 Task: Create new Company, with domain: 'zun.edu.eg' and type: 'Prospect'. Add new contact for this company, with mail Id: 'Niharika18Ramirez@zun.edu.eg', First Name: Niharika, Last name:  Ramirez, Job Title: 'IT Consultant', Phone Number: '(786) 555-4328'. Change life cycle stage to  Lead and lead status to  In Progress. Logged in from softage.6@softage.net
Action: Mouse moved to (87, 59)
Screenshot: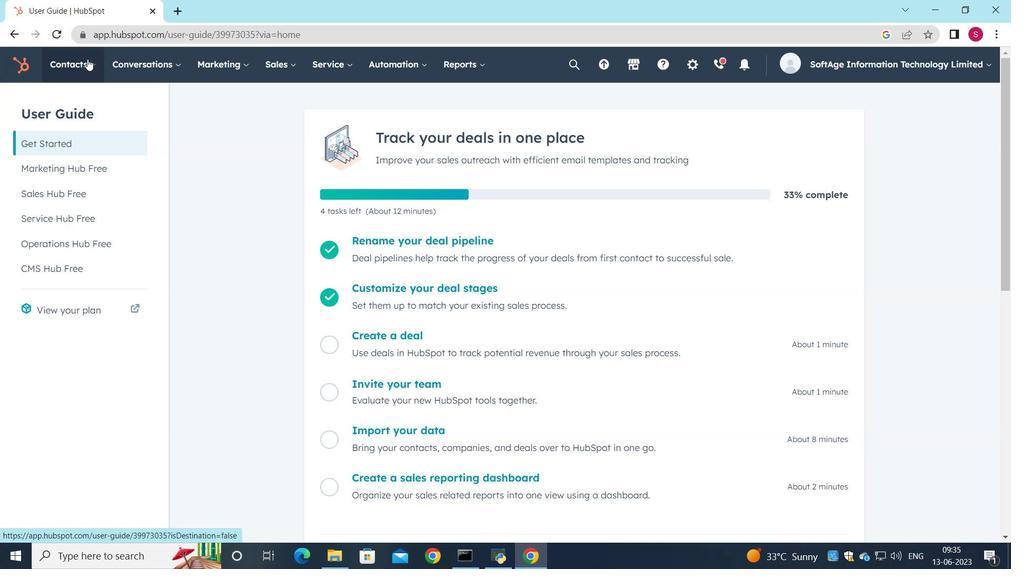 
Action: Mouse pressed left at (87, 59)
Screenshot: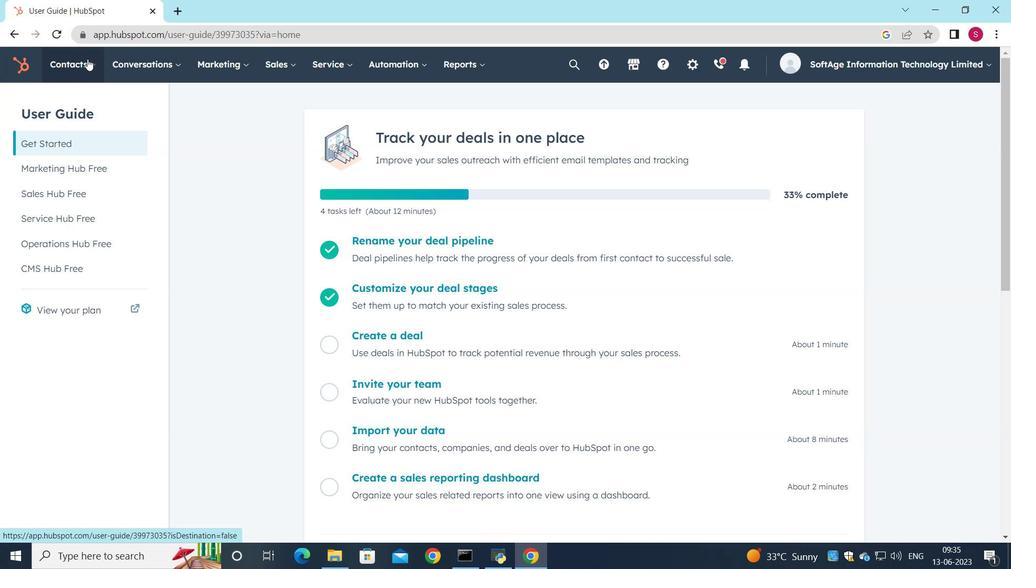 
Action: Mouse moved to (91, 125)
Screenshot: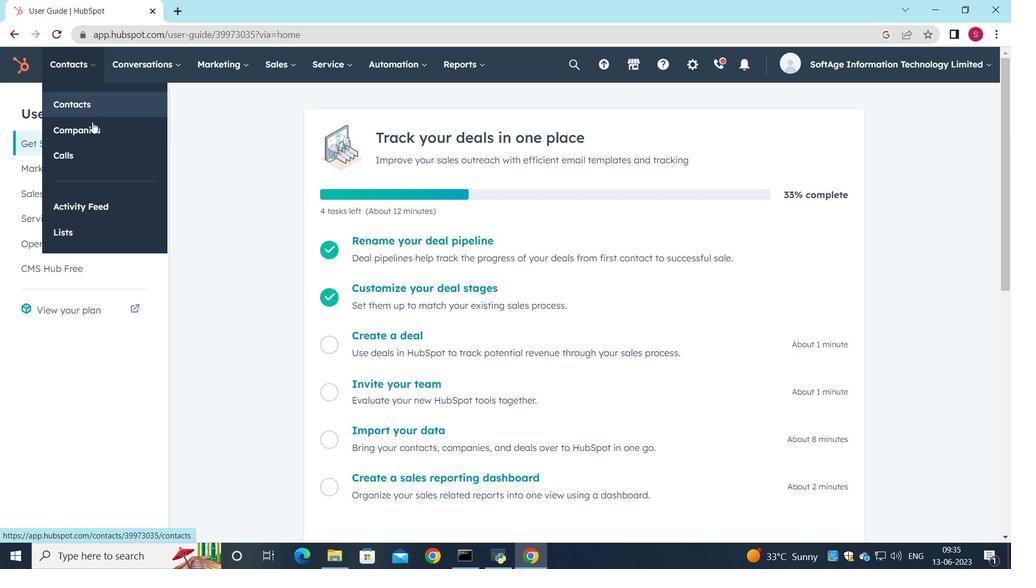 
Action: Mouse pressed left at (91, 125)
Screenshot: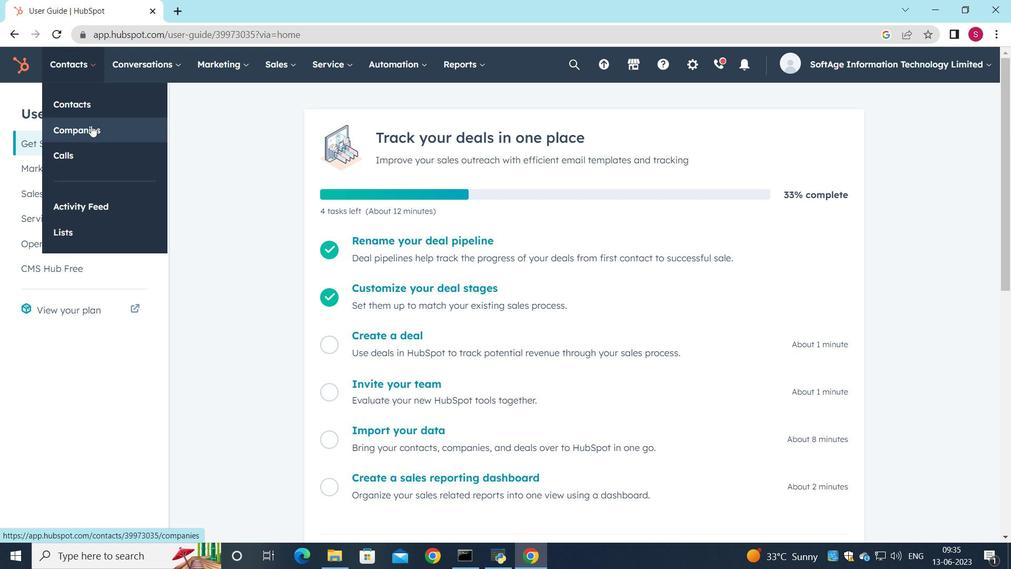 
Action: Mouse moved to (917, 107)
Screenshot: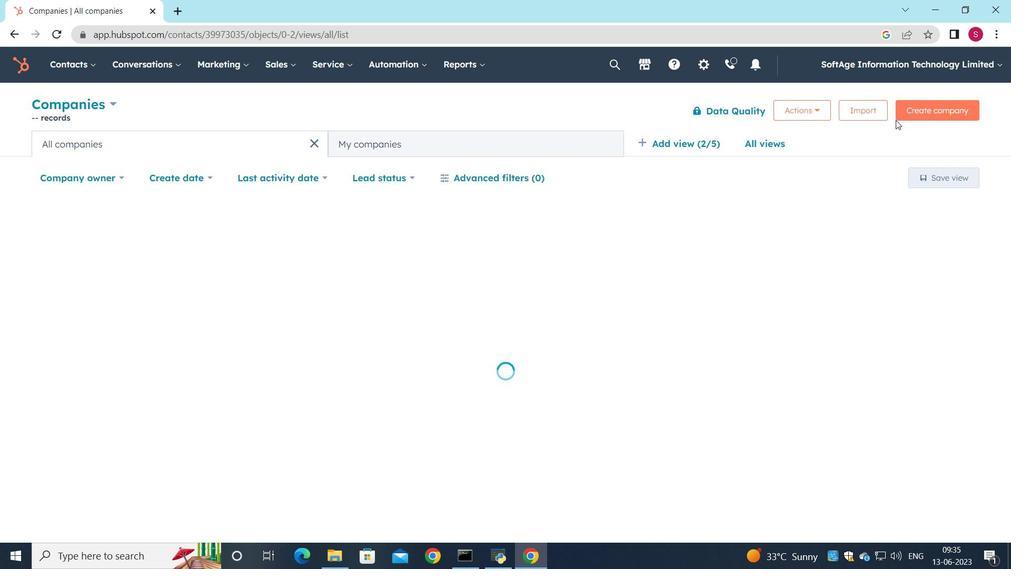 
Action: Mouse pressed left at (917, 107)
Screenshot: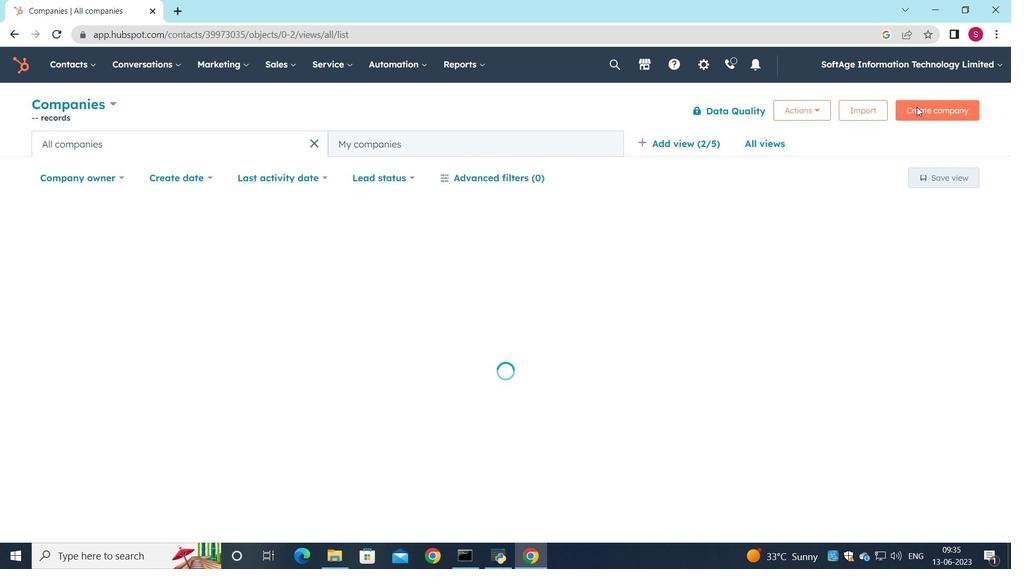
Action: Mouse moved to (692, 161)
Screenshot: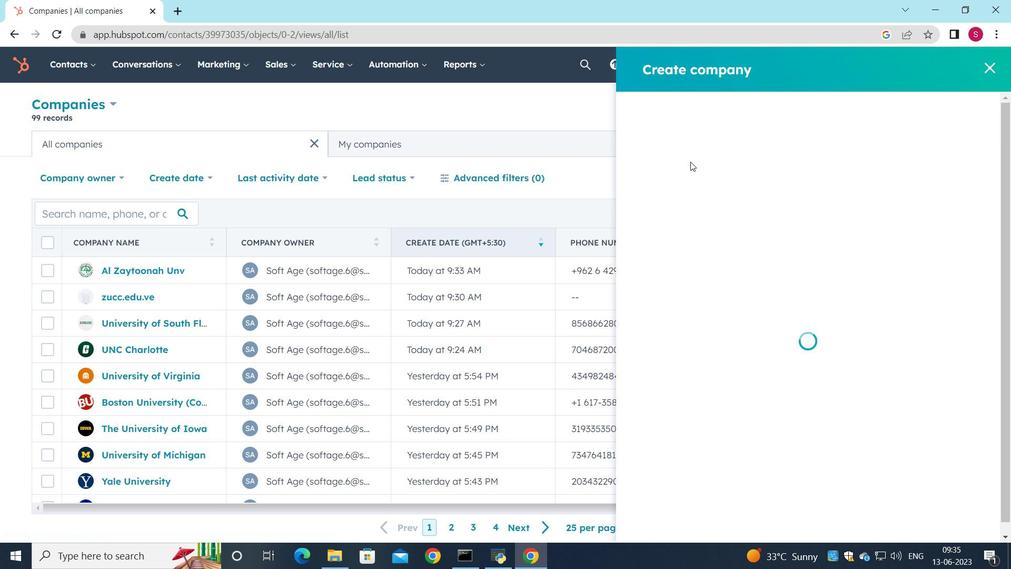 
Action: Mouse pressed left at (692, 161)
Screenshot: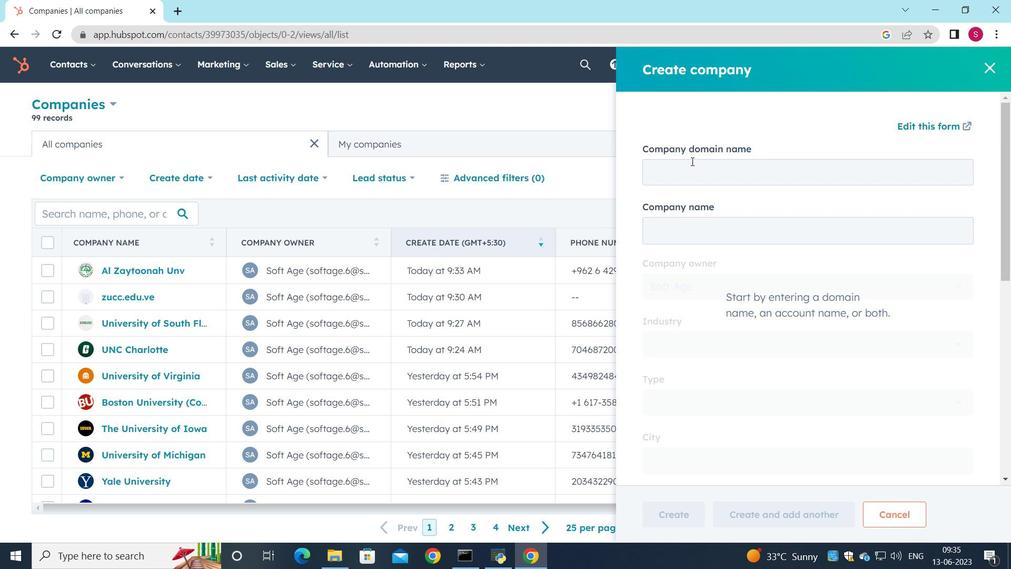 
Action: Key pressed zun.edu.eg
Screenshot: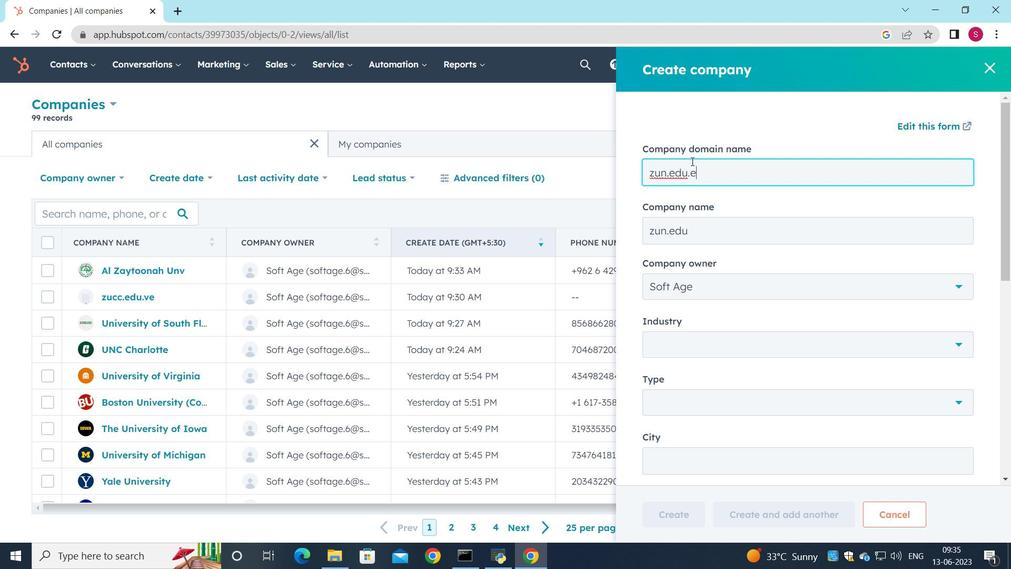 
Action: Mouse moved to (693, 342)
Screenshot: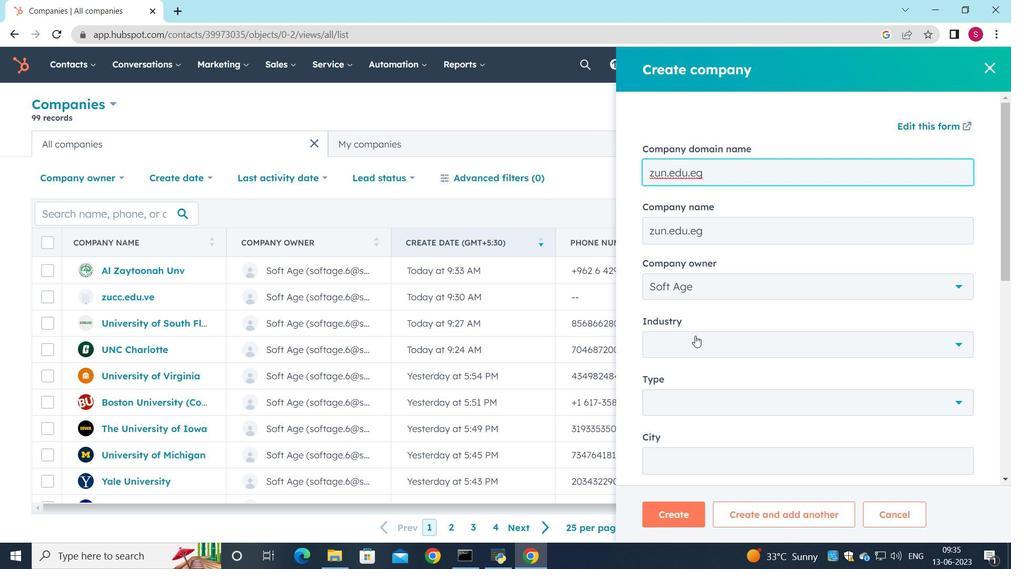 
Action: Mouse pressed left at (693, 342)
Screenshot: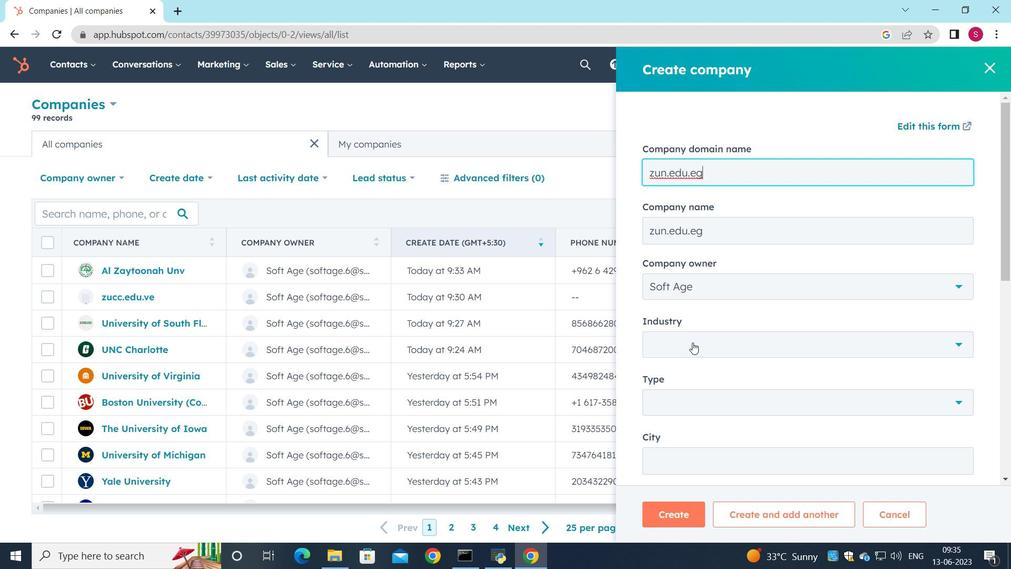 
Action: Mouse moved to (710, 401)
Screenshot: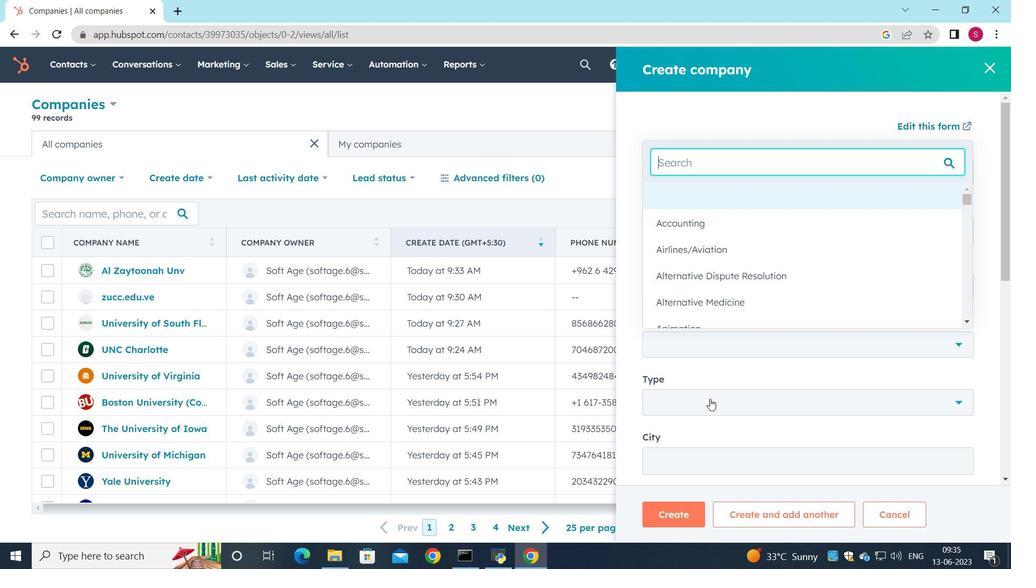 
Action: Mouse pressed left at (710, 401)
Screenshot: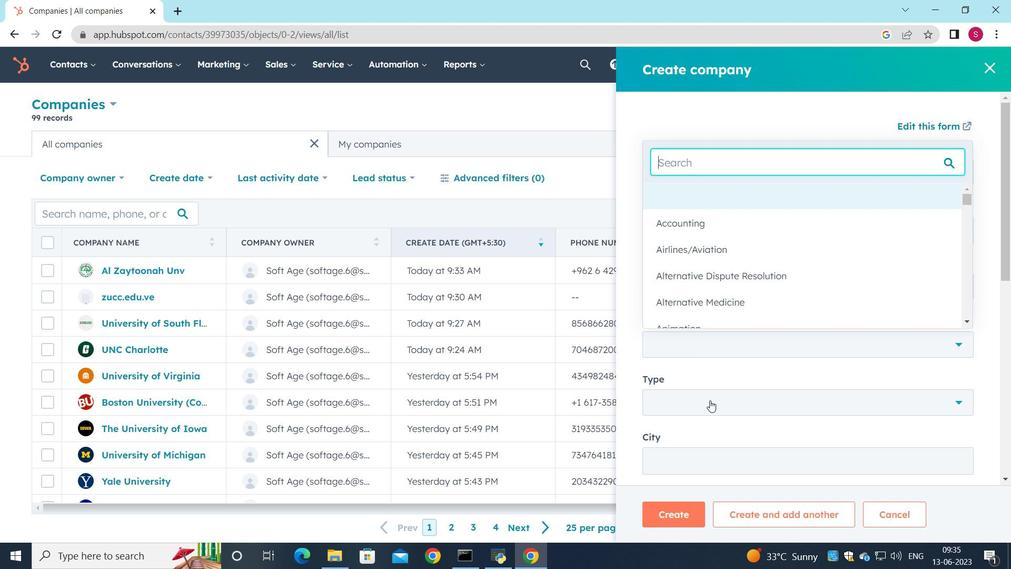 
Action: Mouse moved to (689, 287)
Screenshot: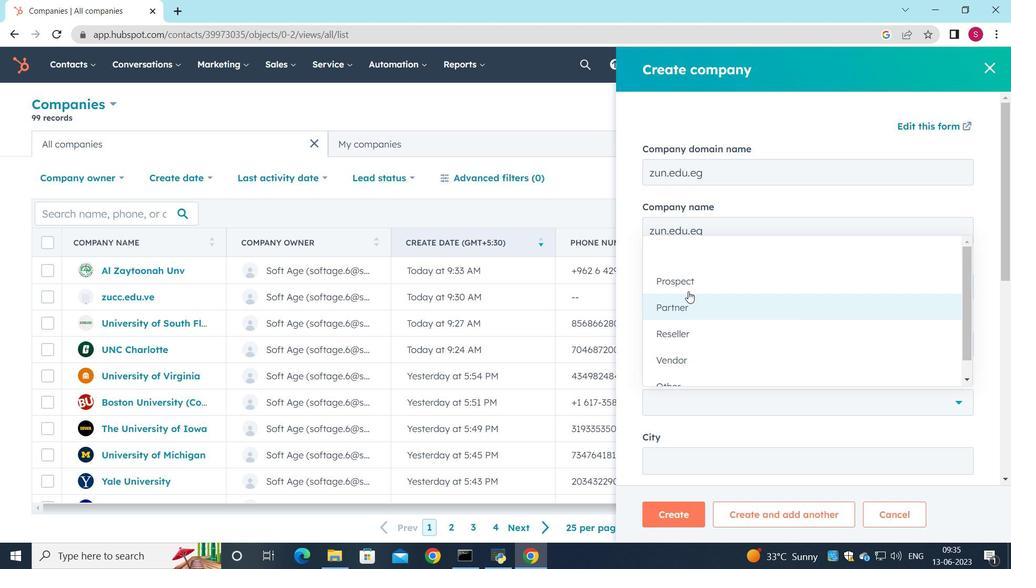 
Action: Mouse pressed left at (689, 287)
Screenshot: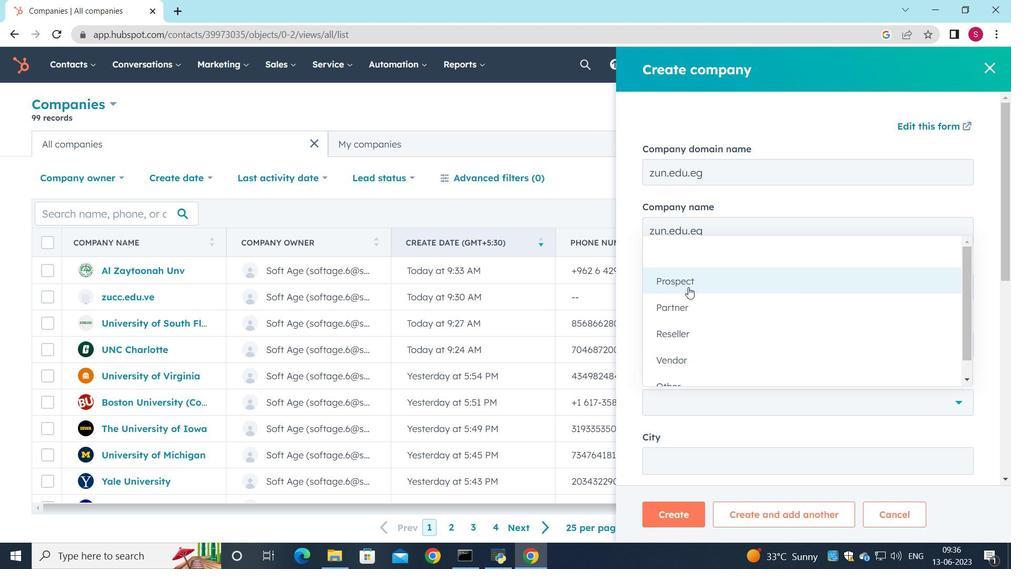
Action: Mouse moved to (742, 357)
Screenshot: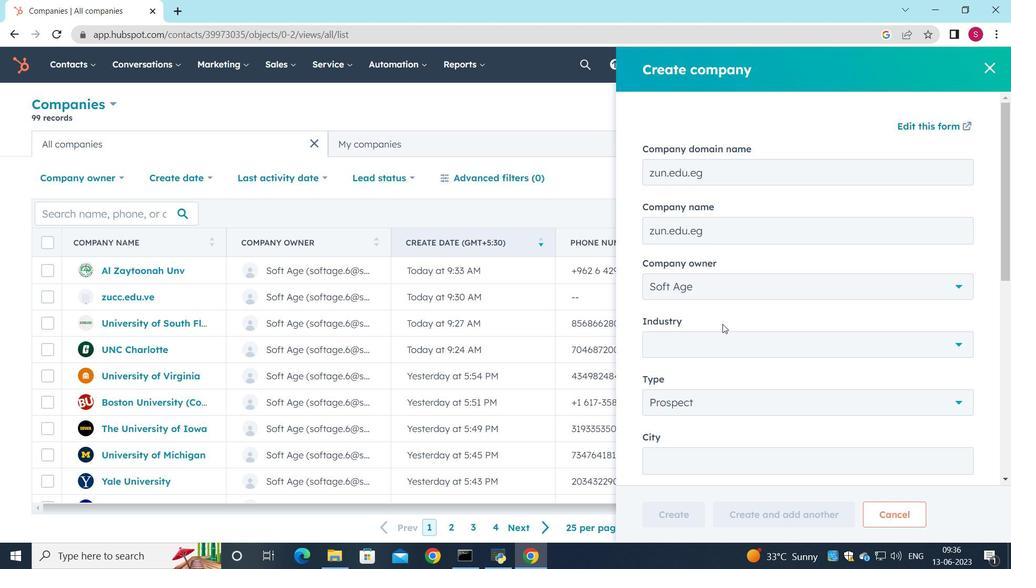 
Action: Mouse scrolled (742, 356) with delta (0, 0)
Screenshot: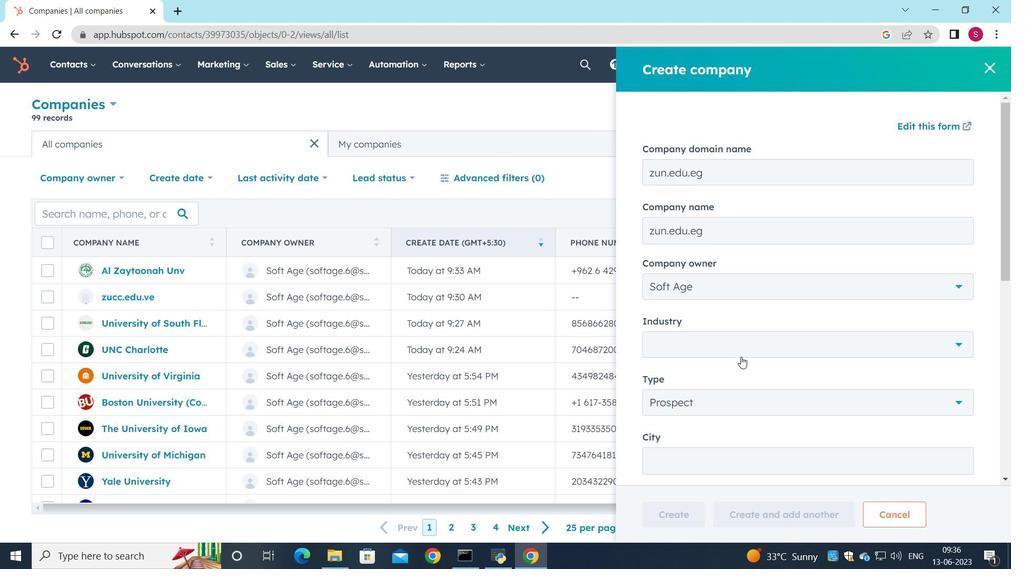 
Action: Mouse moved to (742, 358)
Screenshot: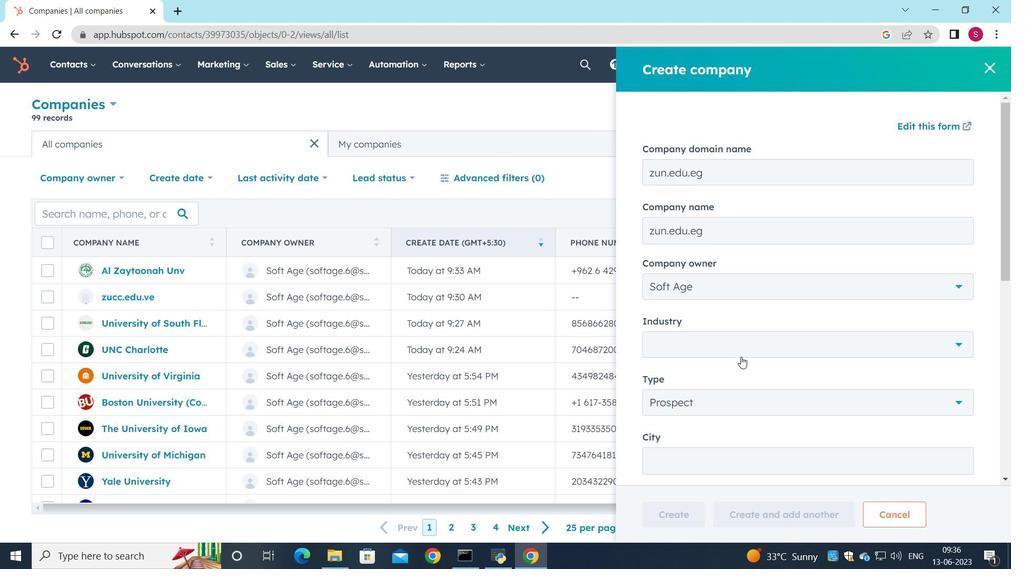
Action: Mouse scrolled (742, 357) with delta (0, 0)
Screenshot: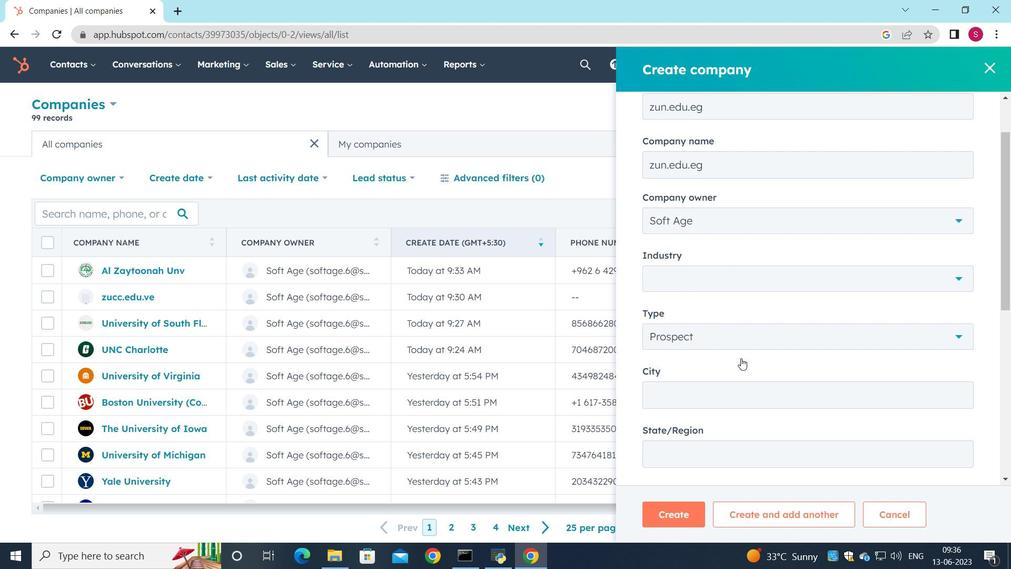 
Action: Mouse moved to (675, 528)
Screenshot: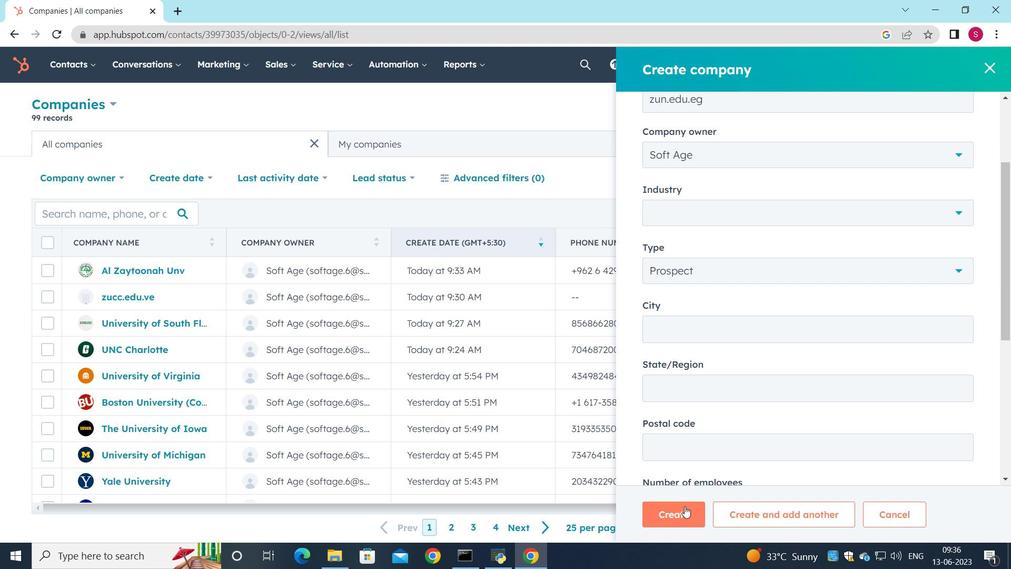
Action: Mouse pressed left at (675, 528)
Screenshot: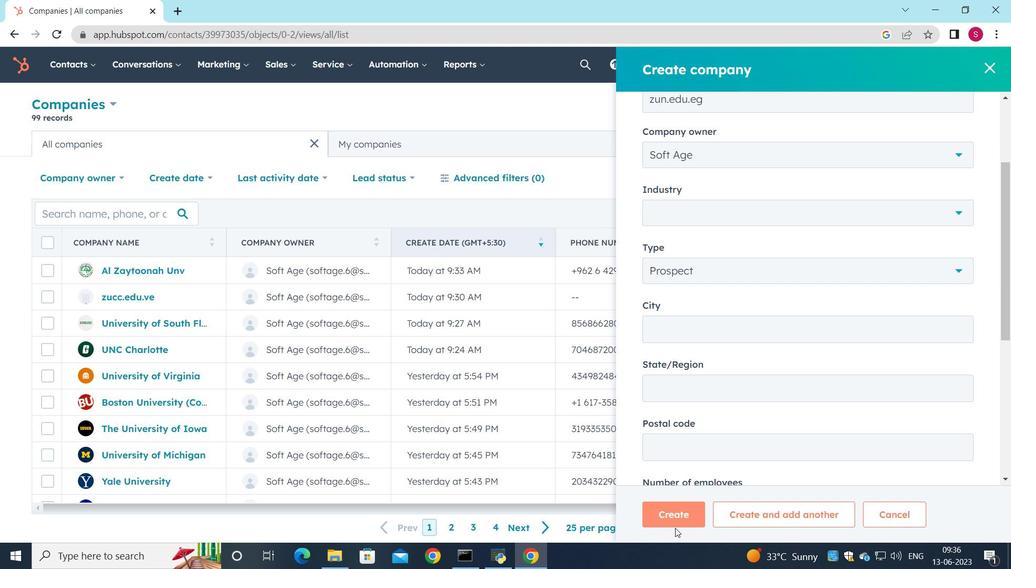 
Action: Mouse moved to (673, 523)
Screenshot: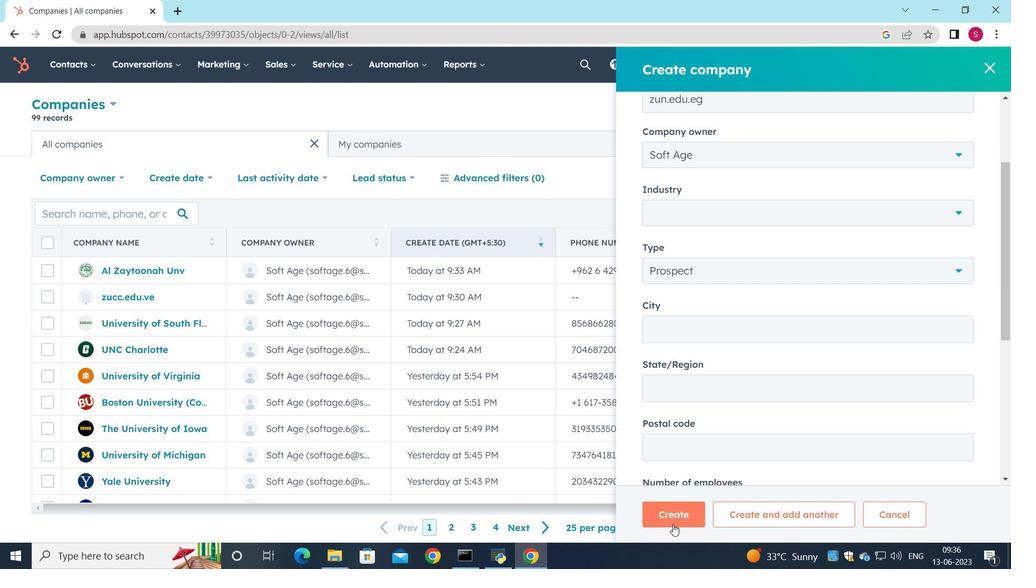 
Action: Mouse pressed left at (673, 523)
Screenshot: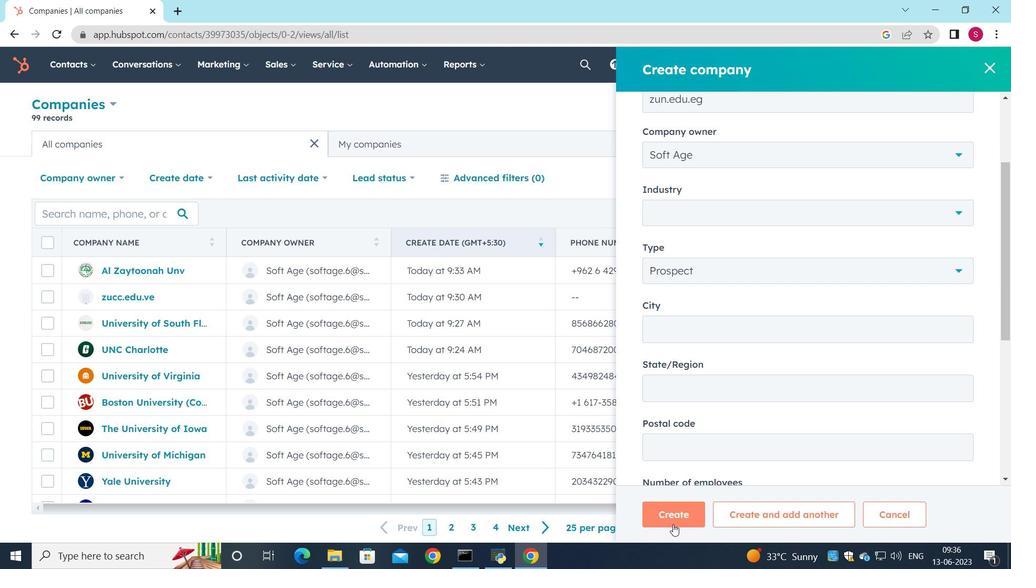 
Action: Mouse moved to (693, 420)
Screenshot: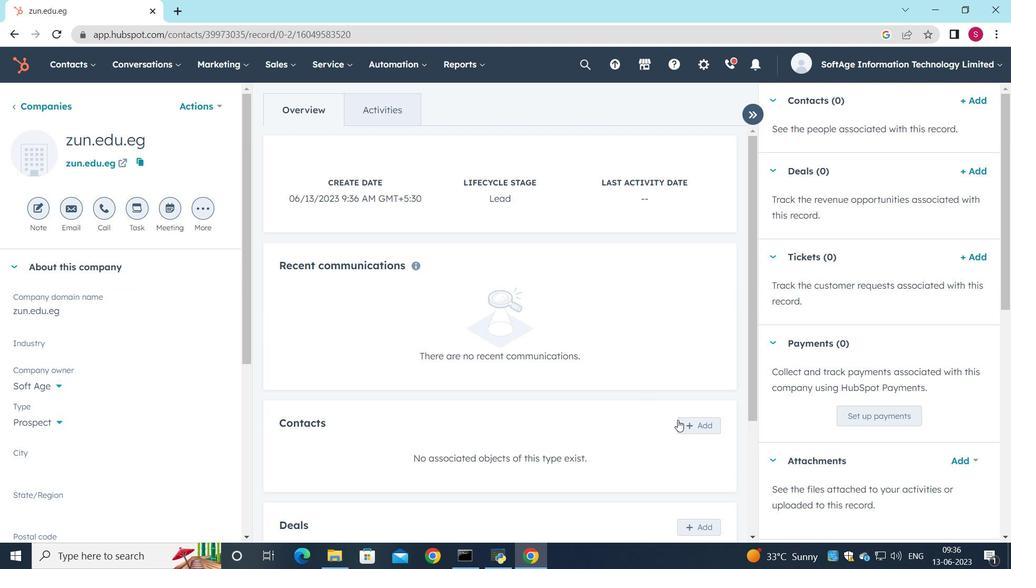 
Action: Mouse pressed left at (693, 420)
Screenshot: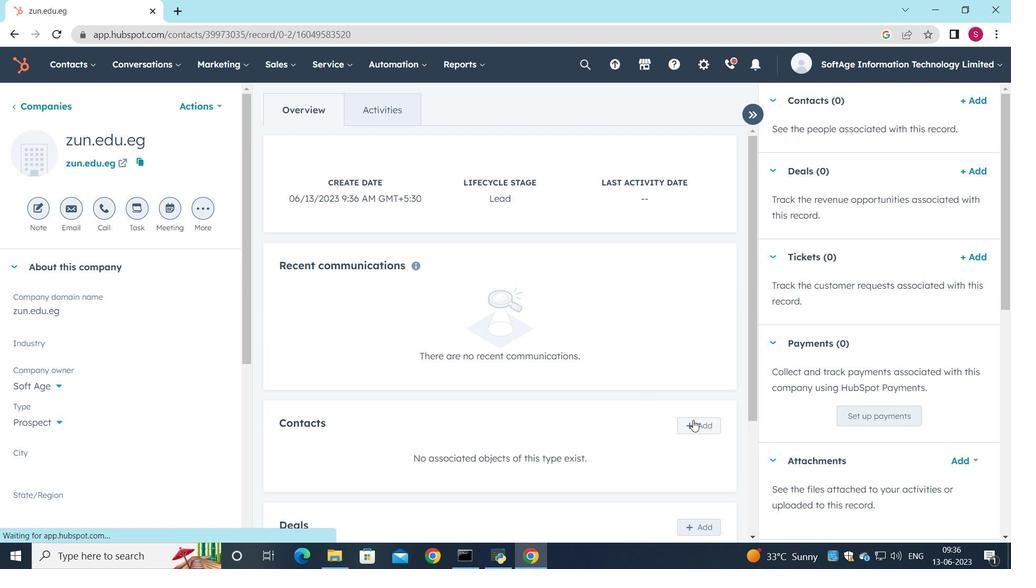 
Action: Mouse moved to (744, 130)
Screenshot: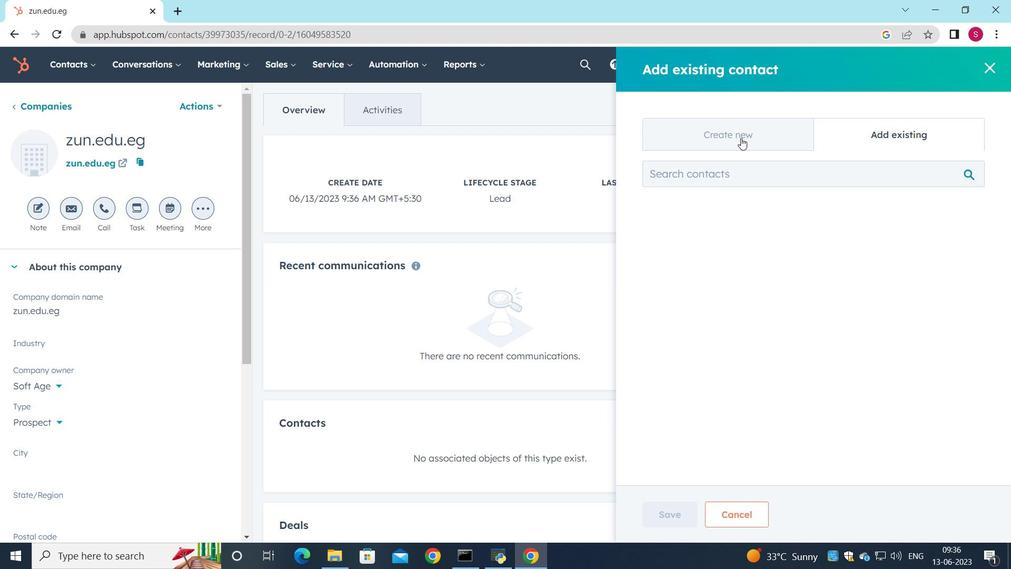
Action: Mouse pressed left at (744, 130)
Screenshot: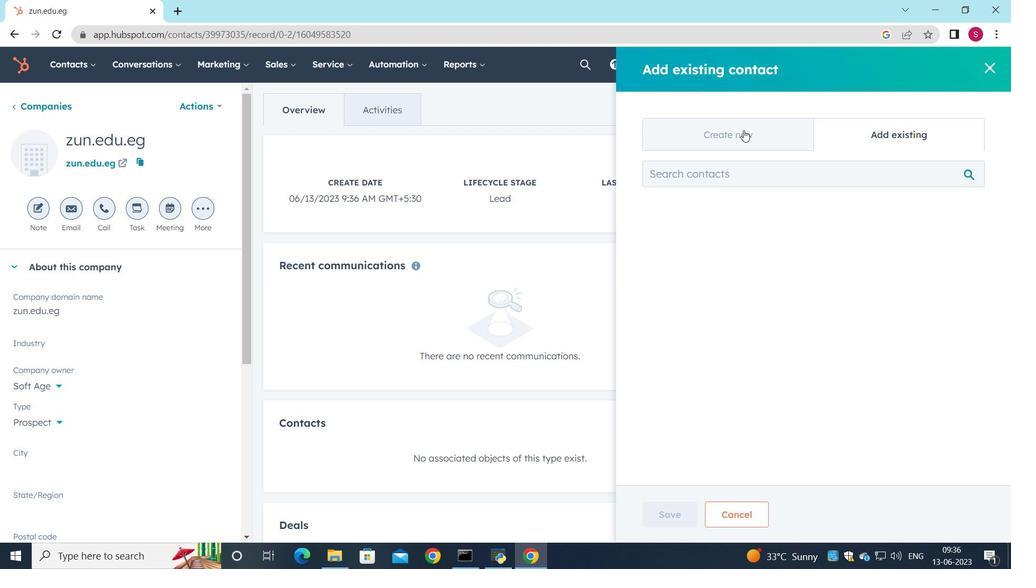
Action: Mouse moved to (739, 222)
Screenshot: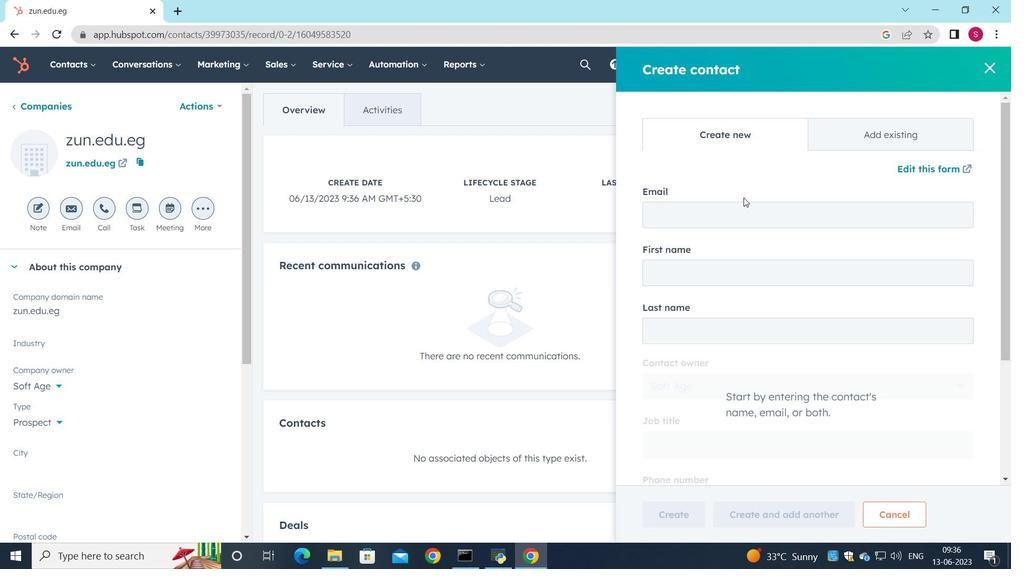 
Action: Mouse pressed left at (739, 222)
Screenshot: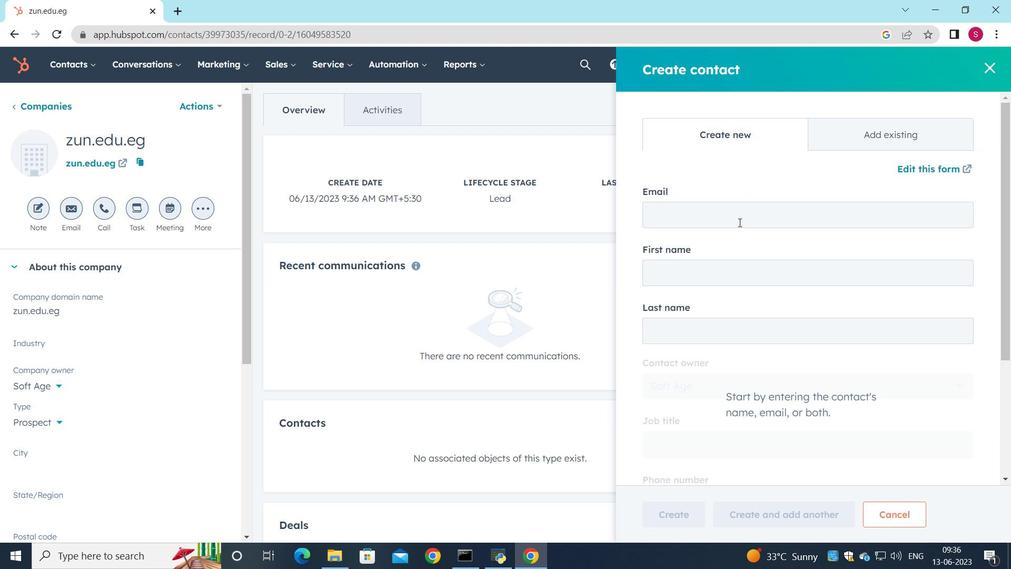 
Action: Mouse moved to (720, 220)
Screenshot: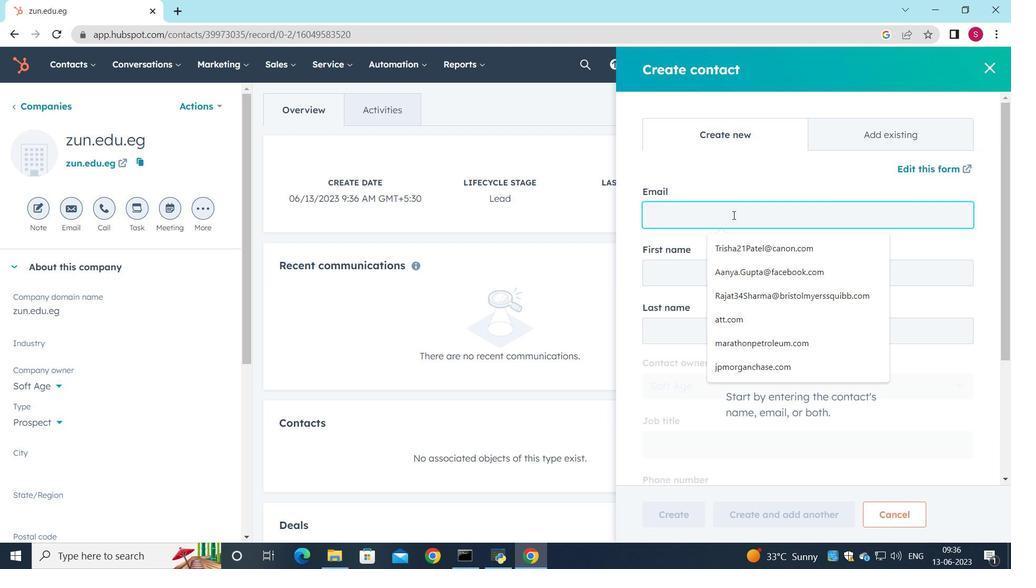 
Action: Key pressed <Key.shift_r>Niharika
Screenshot: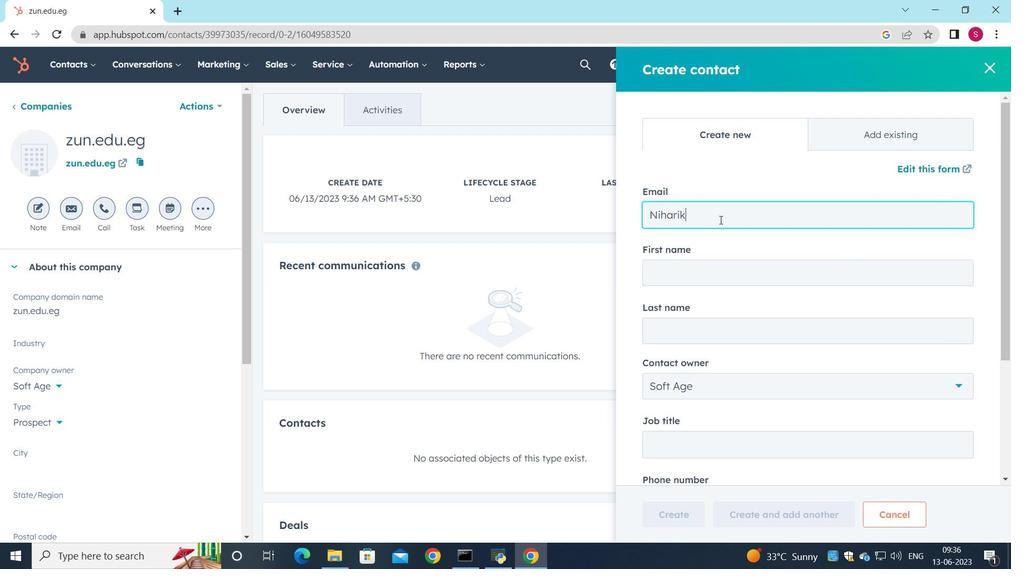 
Action: Mouse moved to (713, 221)
Screenshot: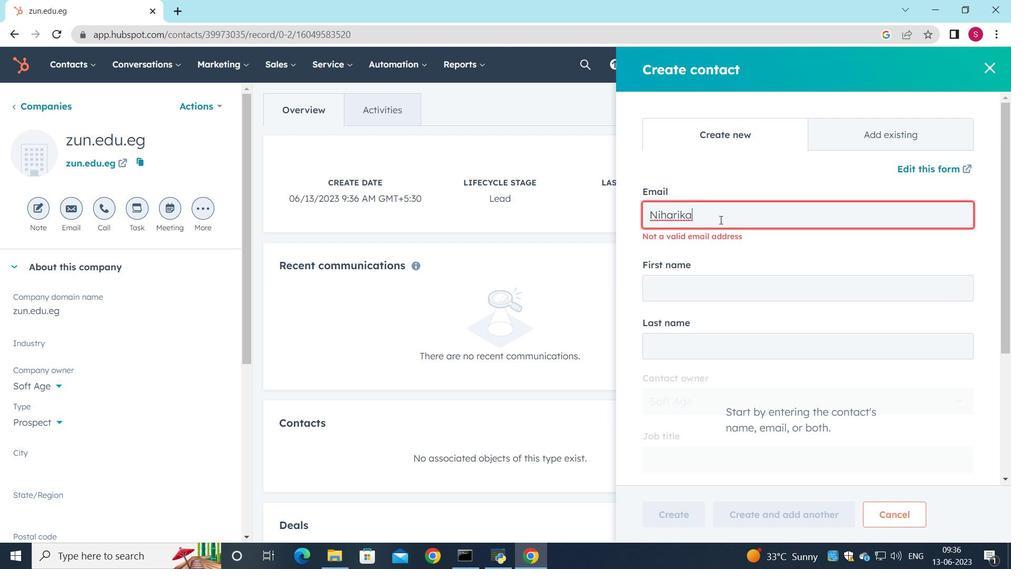 
Action: Key pressed 18<Key.shift><Key.shift><Key.shift><Key.shift><Key.shift><Key.shift><Key.shift><Key.shift><Key.shift><Key.shift><Key.shift>Ramirez<Key.shift><Key.shift><Key.shift>@zun.edu.eg
Screenshot: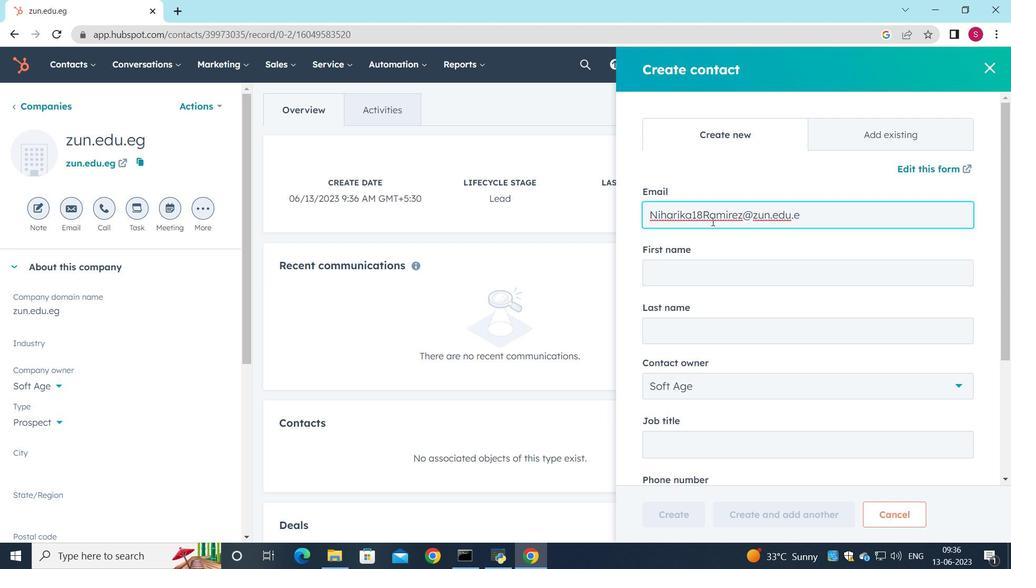 
Action: Mouse moved to (684, 281)
Screenshot: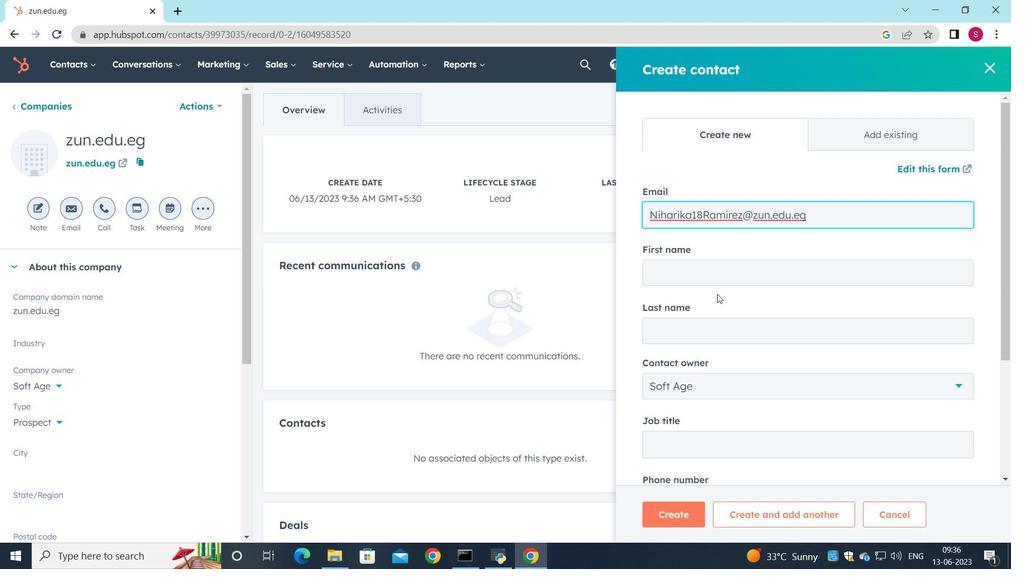 
Action: Mouse pressed left at (684, 281)
Screenshot: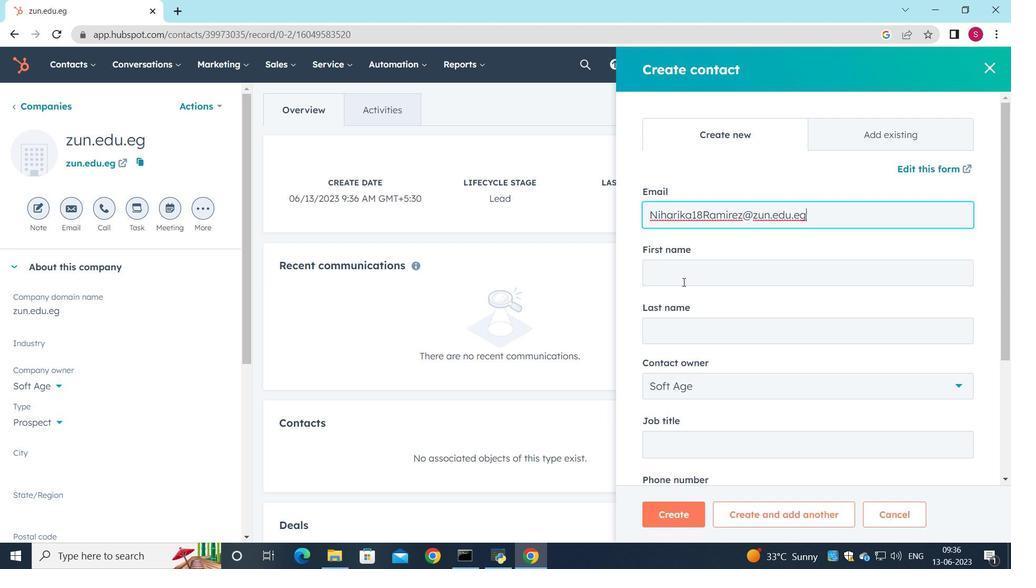 
Action: Mouse moved to (701, 259)
Screenshot: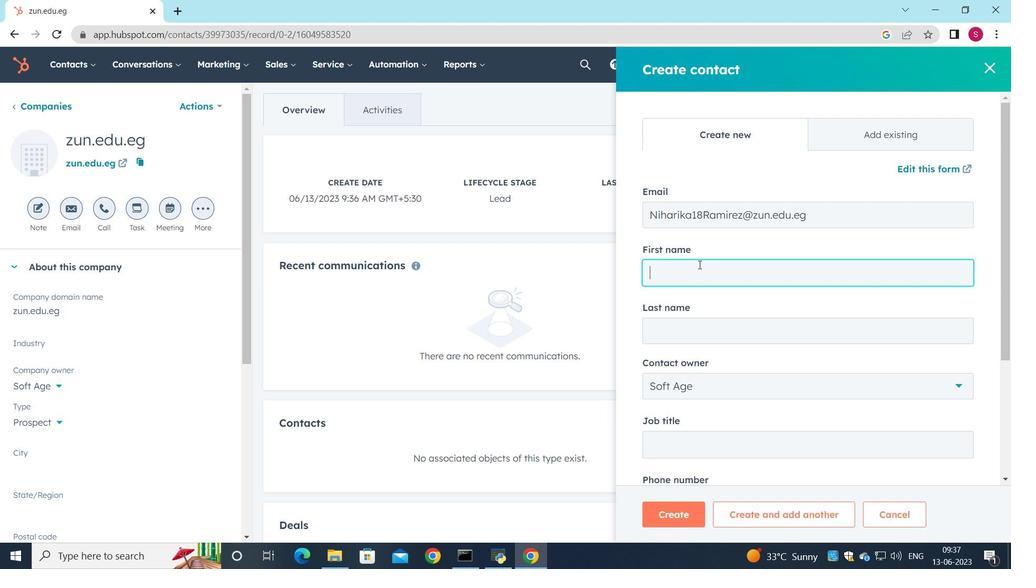 
Action: Key pressed <Key.shift_r><Key.shift_r><Key.shift_r><Key.shift_r><Key.shift_r><Key.shift_r><Key.shift_r><Key.shift_r><Key.shift_r><Key.shift_r><Key.shift_r><Key.shift_r><Key.shift_r><Key.shift_r><Key.shift_r><Key.shift_r><Key.shift_r><Key.shift_r><Key.shift_r><Key.shift_r><Key.shift_r><Key.shift_r><Key.shift_r><Key.shift_r><Key.shift_r><Key.shift_r><Key.shift_r><Key.shift_r><Key.shift_r><Key.shift_r><Key.shift_r><Key.shift_r><Key.shift_r><Key.shift_r><Key.shift_r><Key.shift_r><Key.shift_r>Niharika
Screenshot: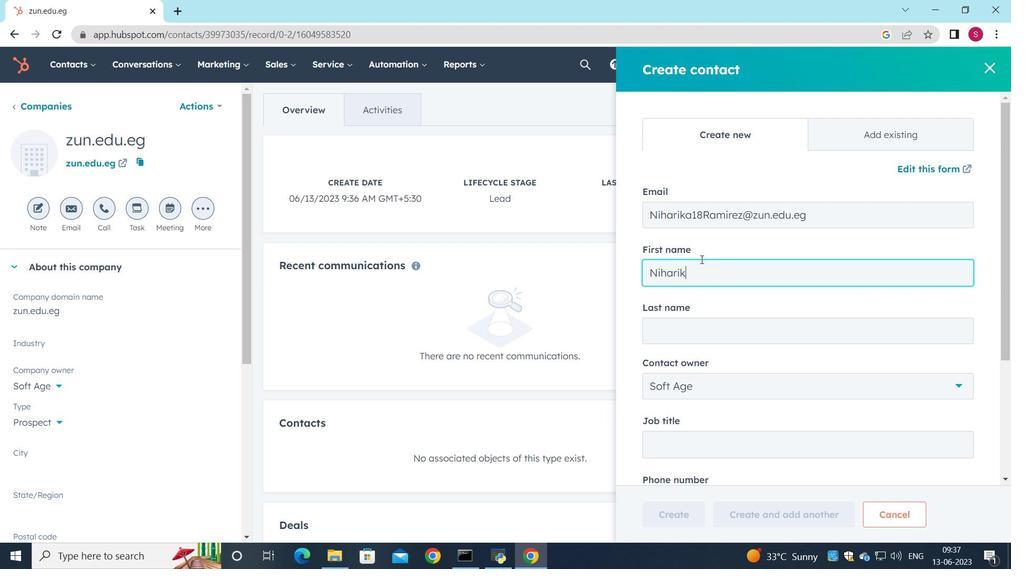 
Action: Mouse moved to (677, 337)
Screenshot: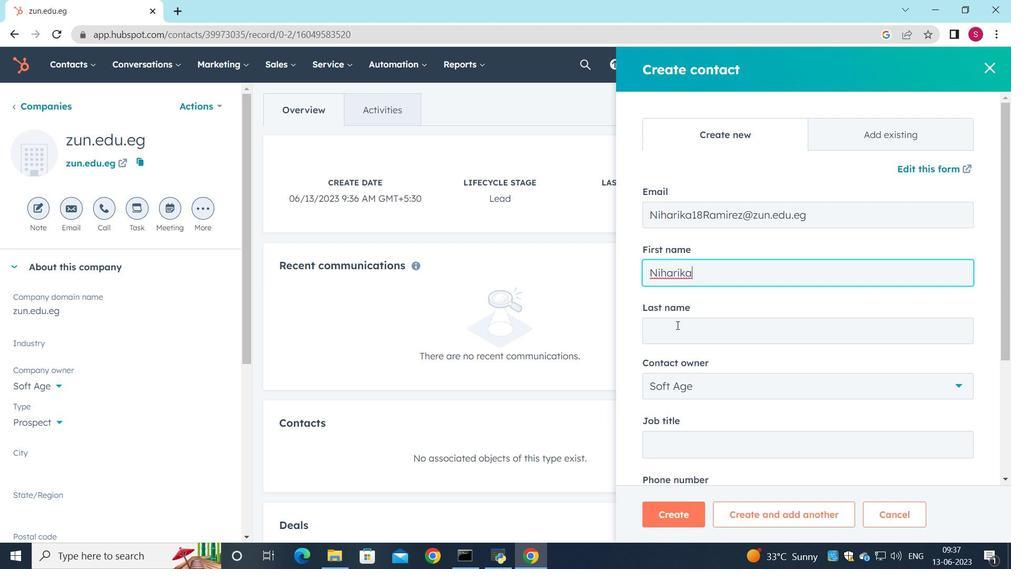 
Action: Mouse pressed left at (677, 337)
Screenshot: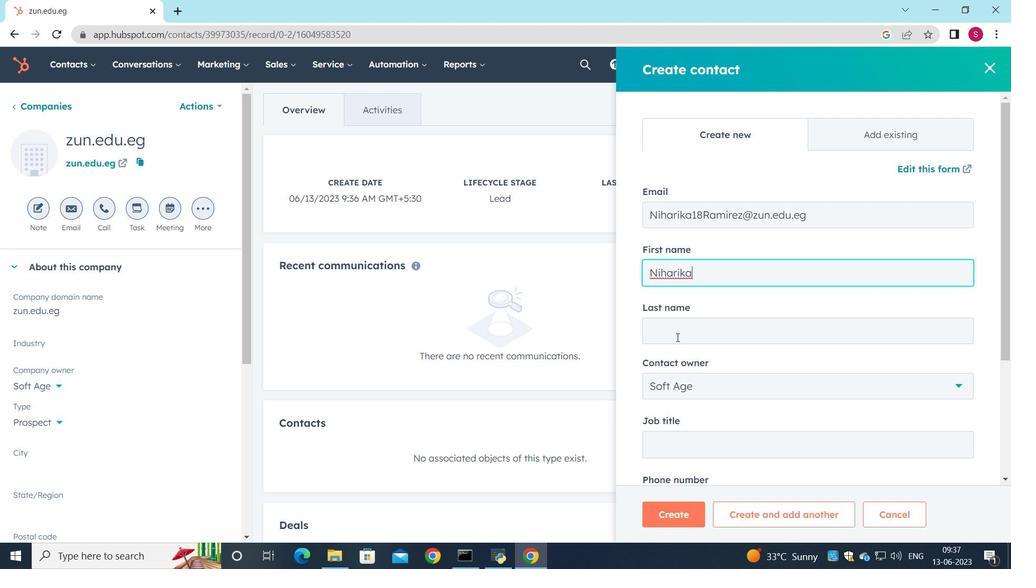 
Action: Key pressed <Key.shift><Key.shift><Key.shift><Key.shift><Key.shift><Key.shift><Key.shift><Key.shift><Key.shift>Ramirez
Screenshot: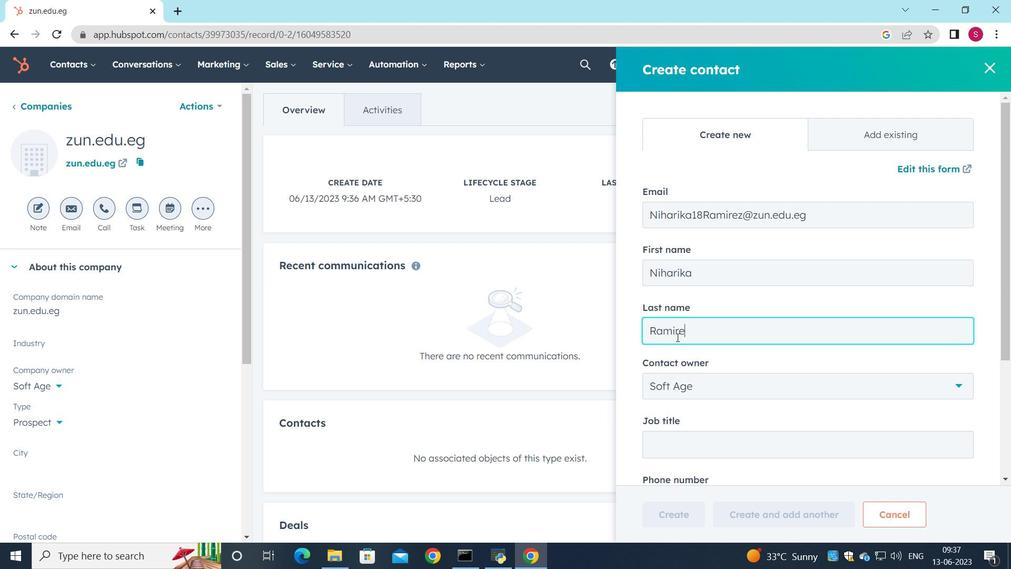 
Action: Mouse moved to (674, 387)
Screenshot: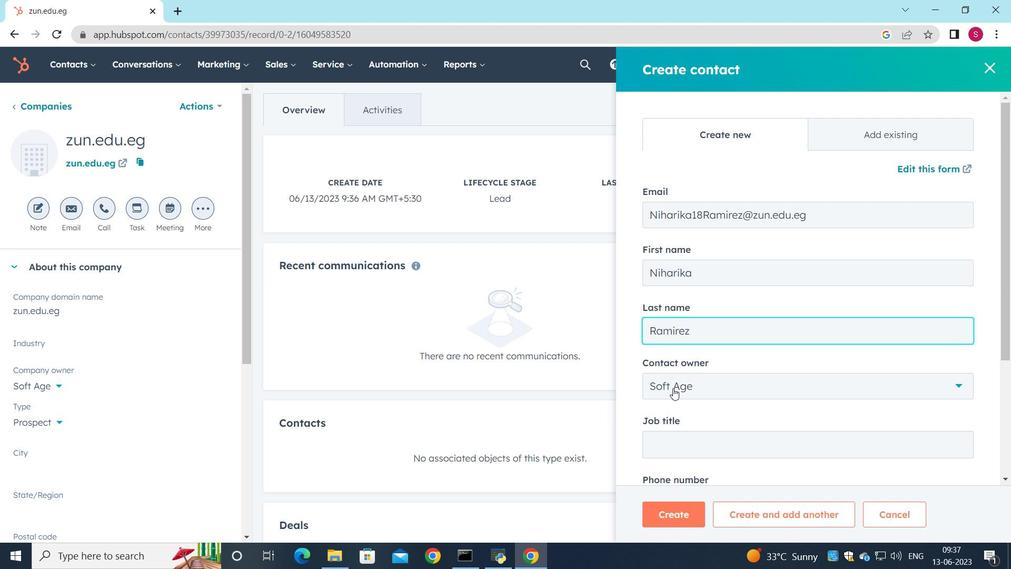 
Action: Mouse scrolled (674, 387) with delta (0, 0)
Screenshot: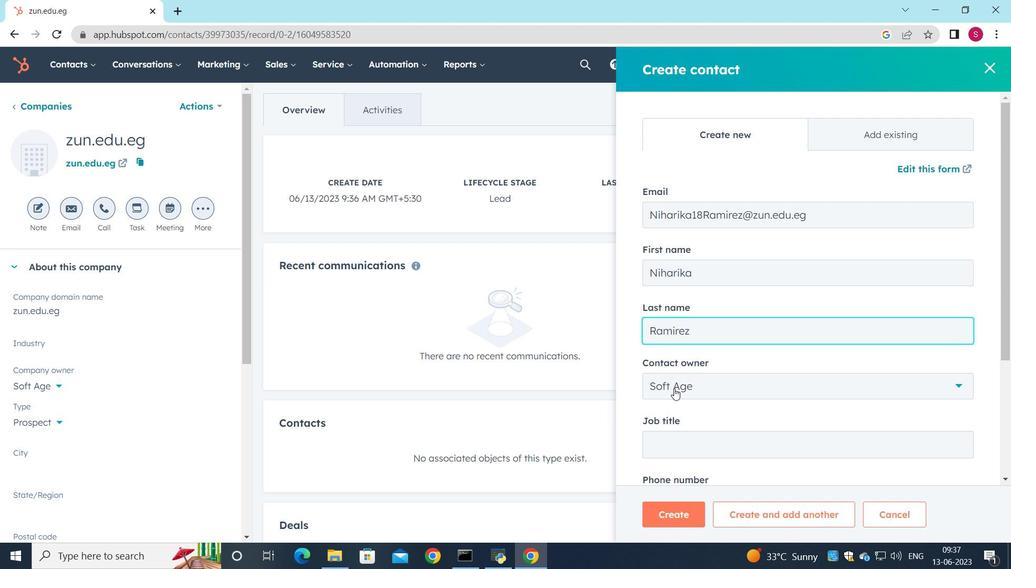 
Action: Mouse scrolled (674, 387) with delta (0, 0)
Screenshot: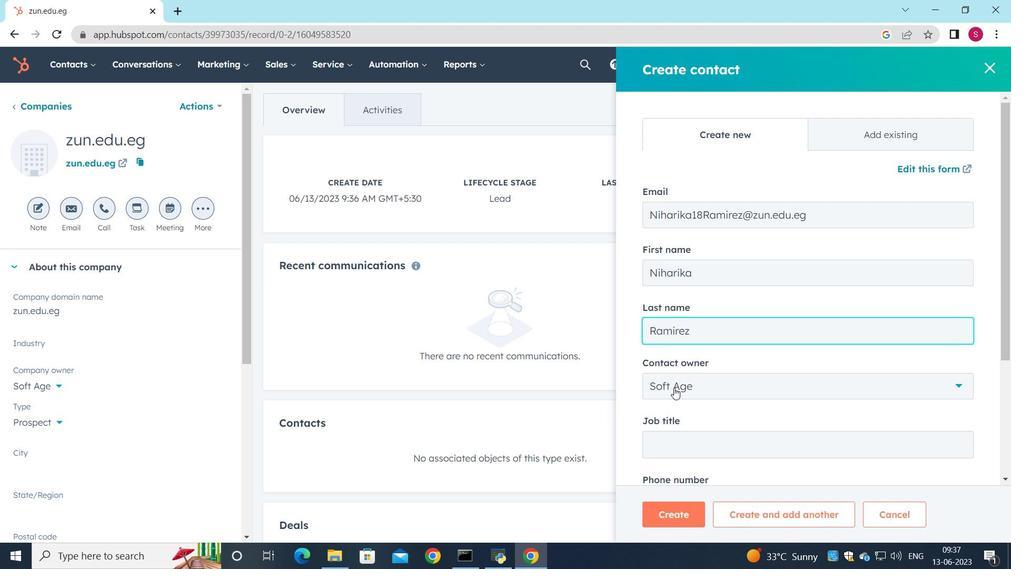 
Action: Mouse moved to (681, 320)
Screenshot: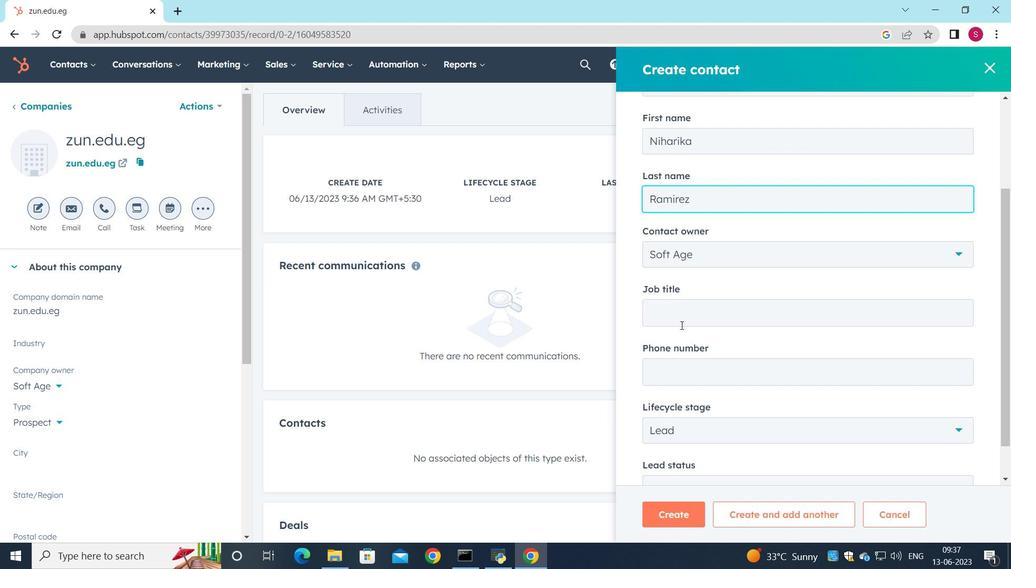 
Action: Mouse pressed left at (681, 320)
Screenshot: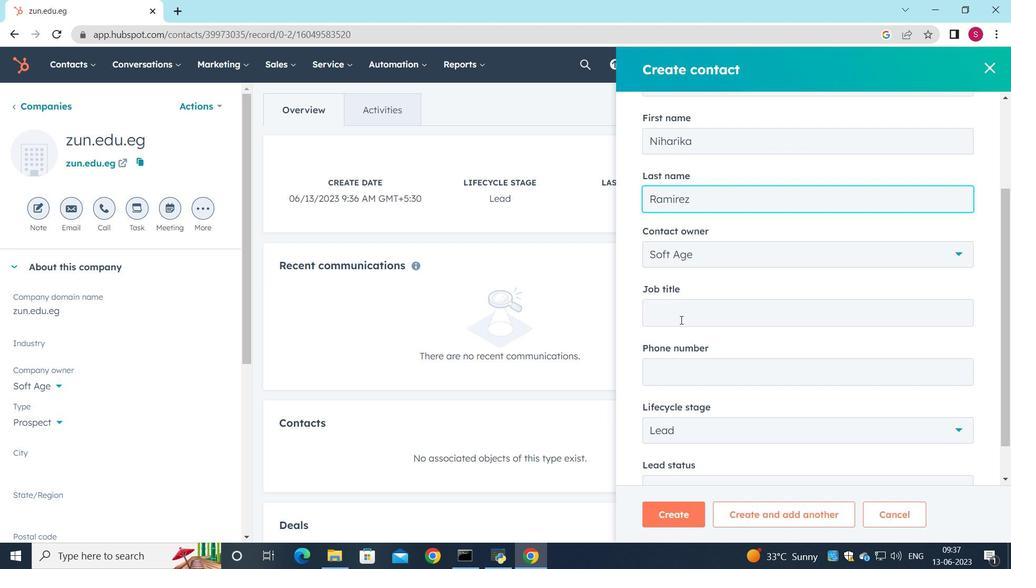 
Action: Key pressed <Key.shift_r><Key.shift_r><Key.shift_r><Key.shift_r><Key.shift_r><Key.shift_r>I<Key.shift_r><Key.shift_r><Key.shift_r><Key.shift_r><Key.shift_r><Key.shift_r><Key.shift_r><Key.shift_r>T<Key.space><Key.shift><Key.shift><Key.shift>Consultant
Screenshot: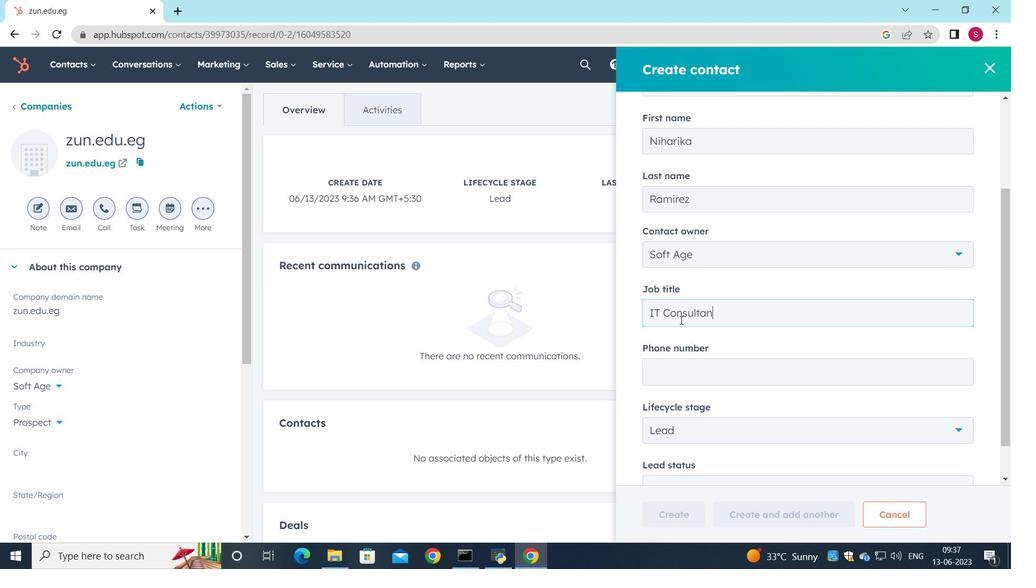 
Action: Mouse moved to (695, 320)
Screenshot: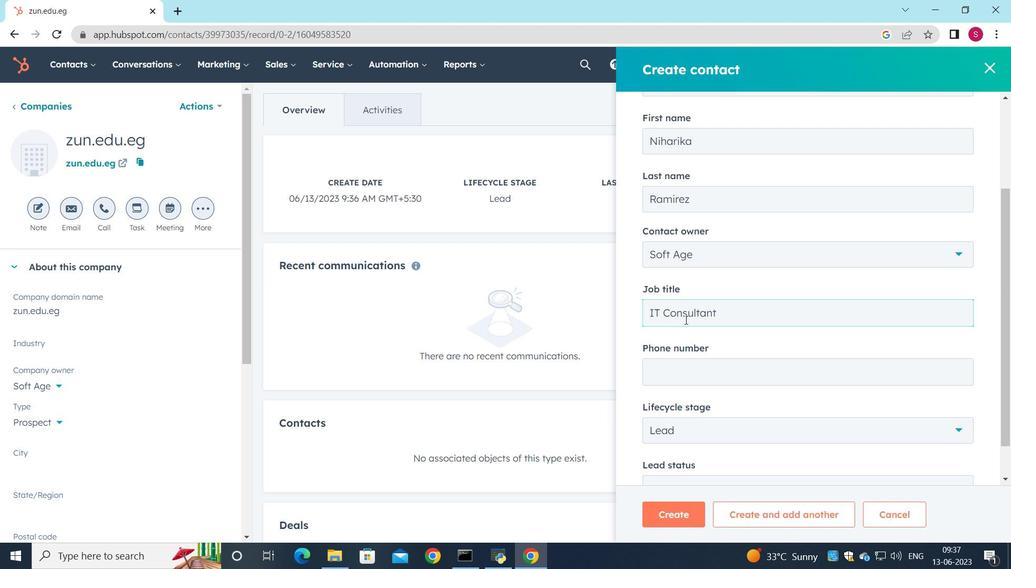 
Action: Mouse scrolled (695, 320) with delta (0, 0)
Screenshot: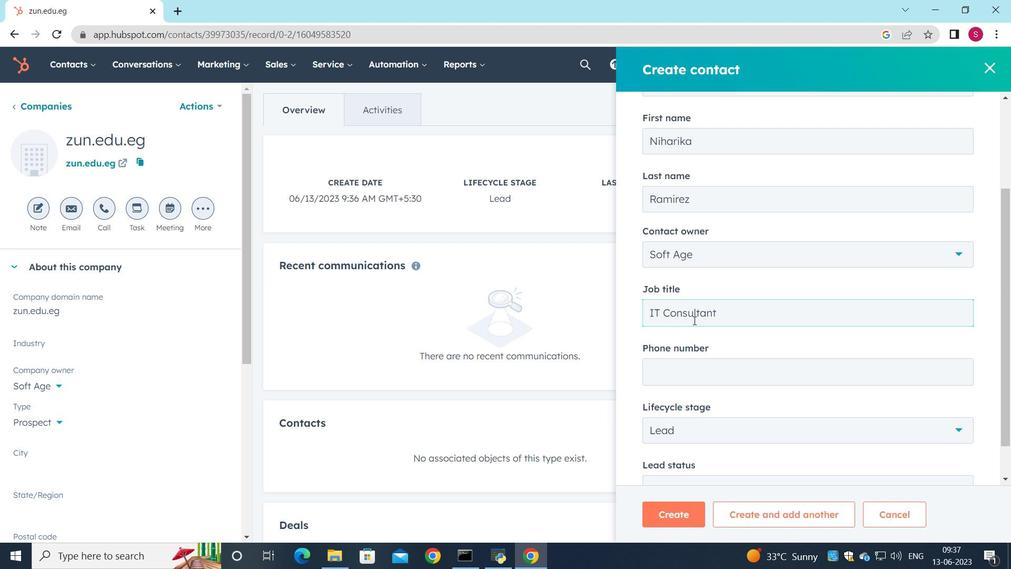 
Action: Mouse scrolled (695, 320) with delta (0, 0)
Screenshot: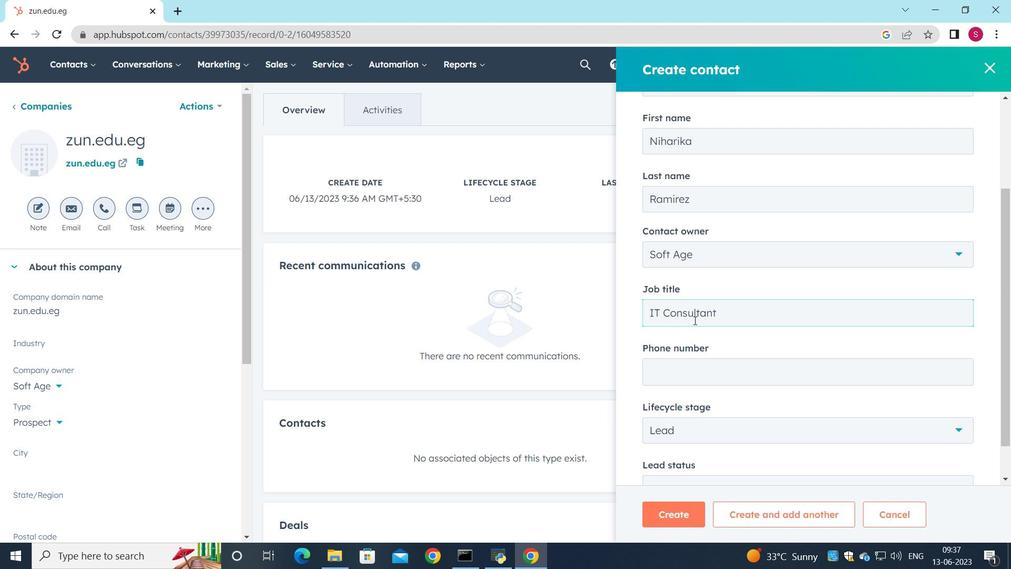
Action: Mouse moved to (691, 324)
Screenshot: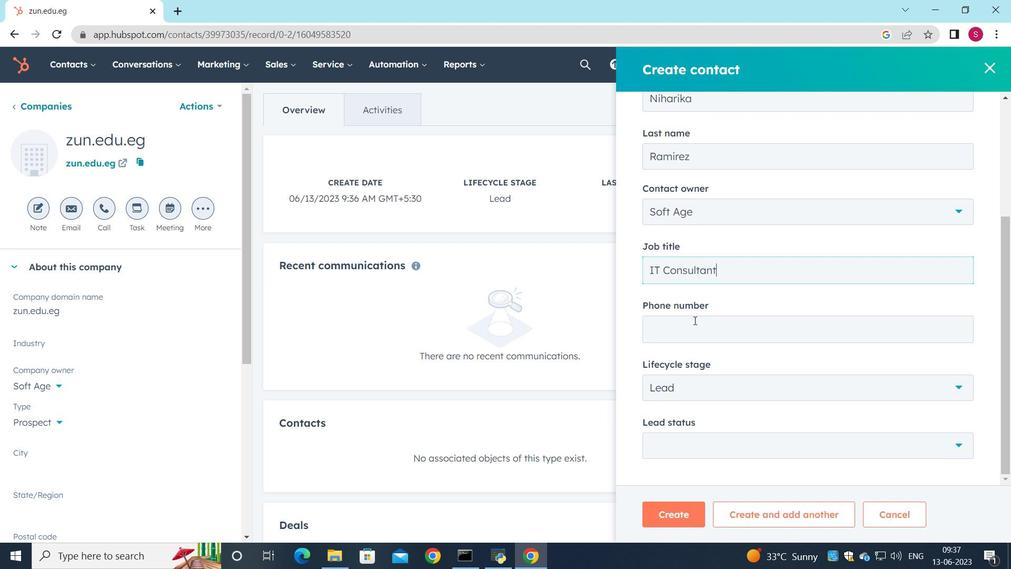 
Action: Mouse pressed left at (691, 324)
Screenshot: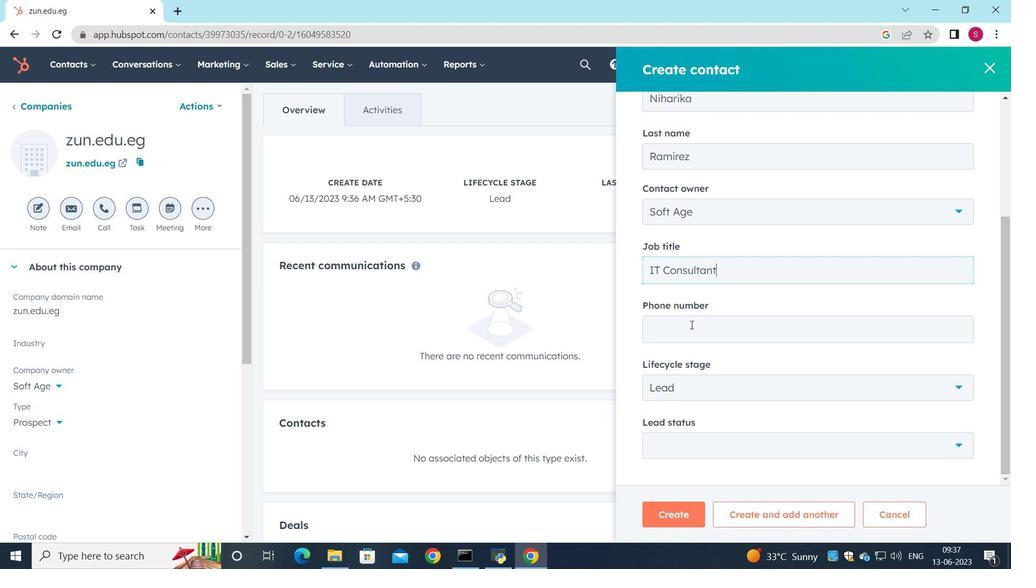 
Action: Key pressed 7865554328
Screenshot: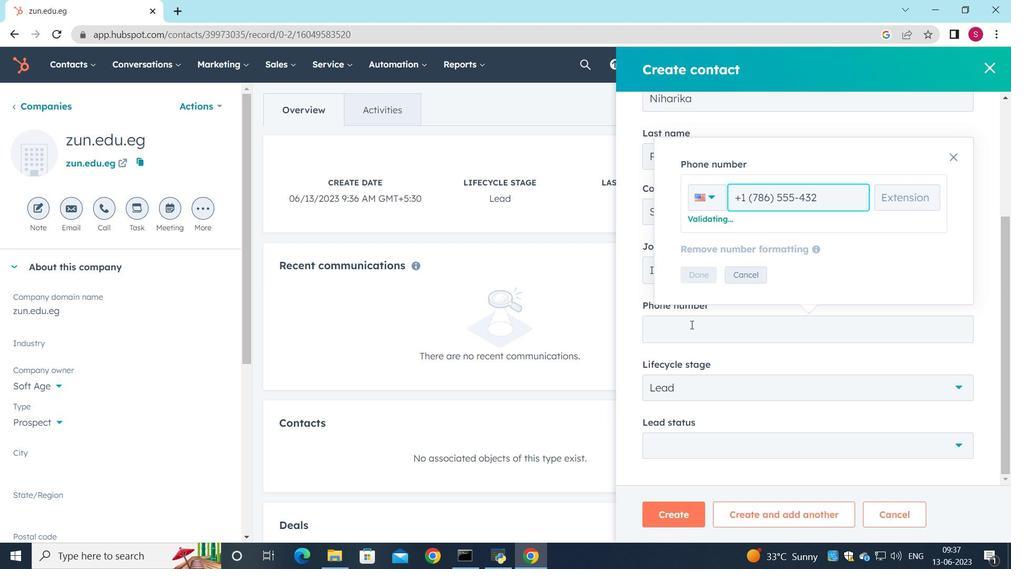 
Action: Mouse moved to (703, 270)
Screenshot: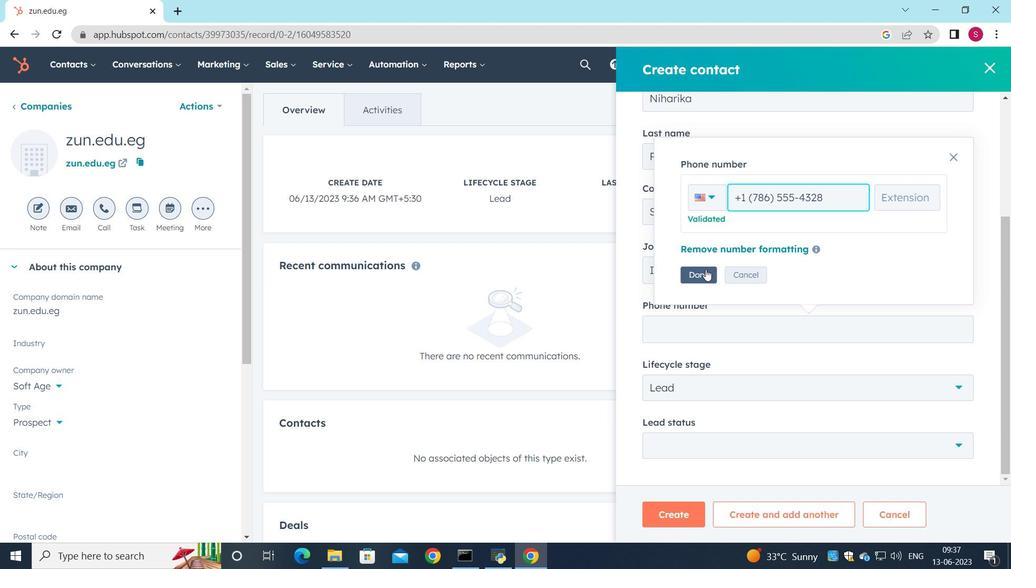 
Action: Mouse pressed left at (703, 270)
Screenshot: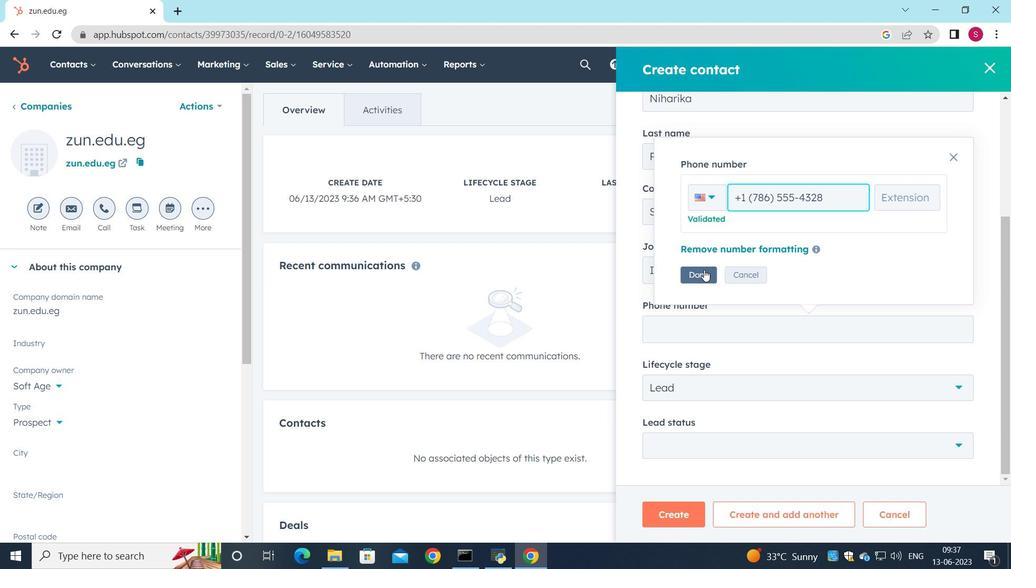 
Action: Mouse moved to (706, 310)
Screenshot: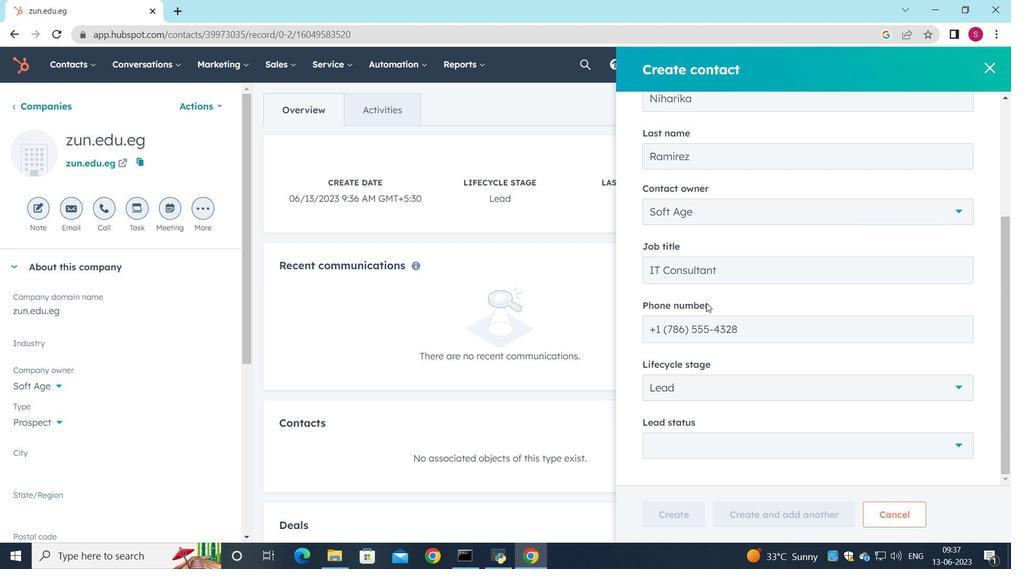 
Action: Mouse scrolled (706, 309) with delta (0, 0)
Screenshot: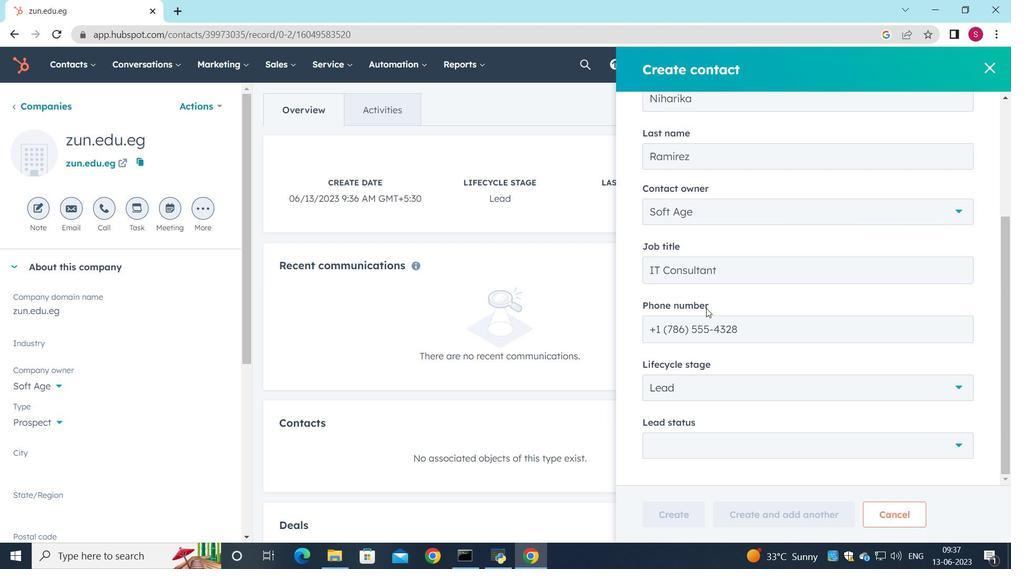 
Action: Mouse scrolled (706, 309) with delta (0, 0)
Screenshot: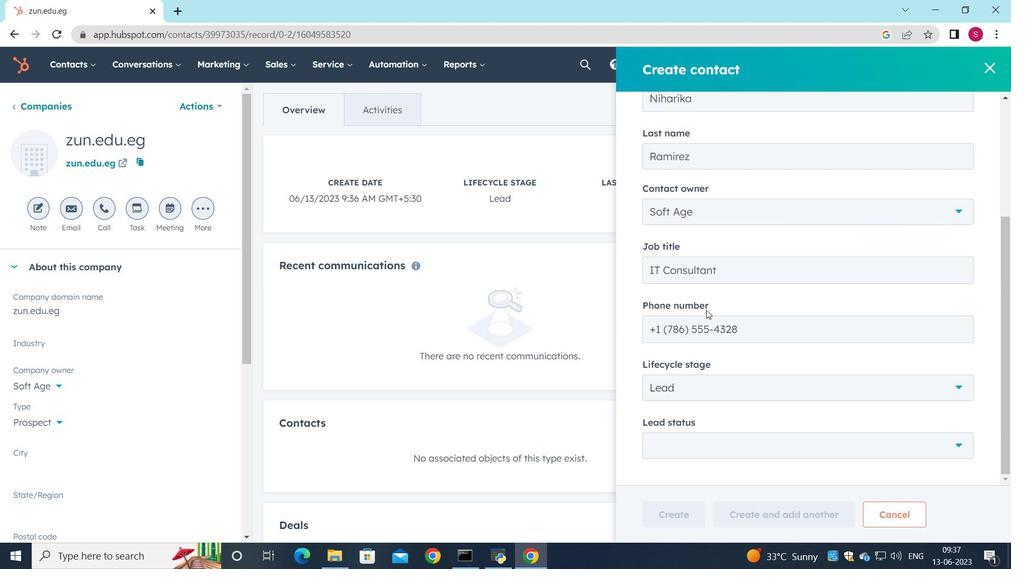 
Action: Mouse scrolled (706, 309) with delta (0, 0)
Screenshot: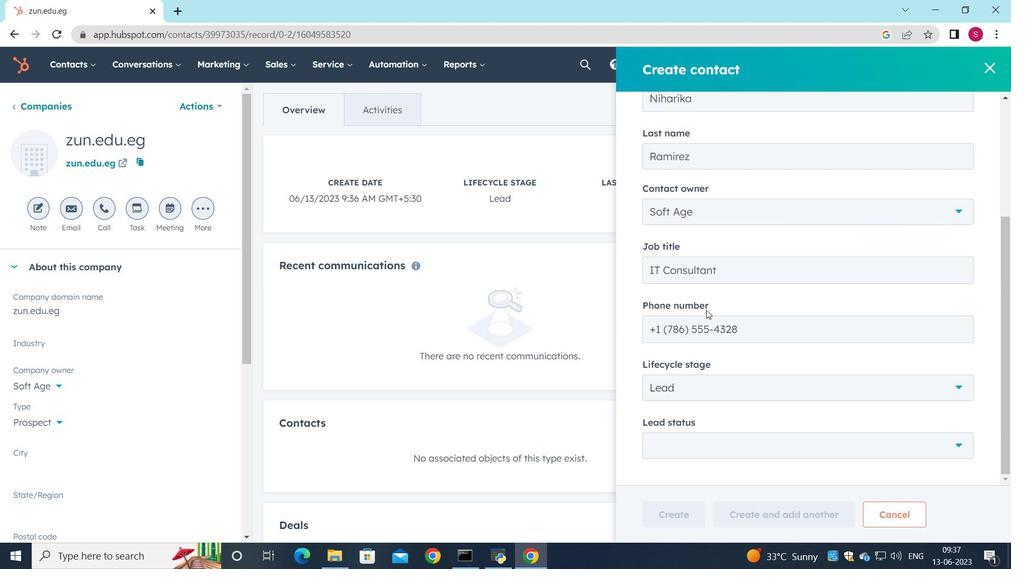 
Action: Mouse scrolled (706, 309) with delta (0, 0)
Screenshot: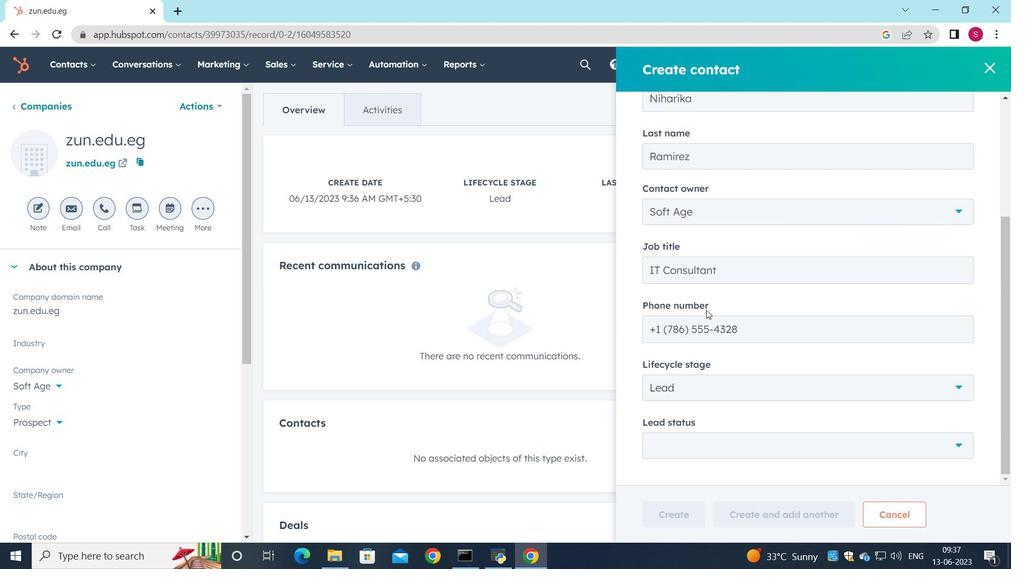 
Action: Mouse moved to (707, 449)
Screenshot: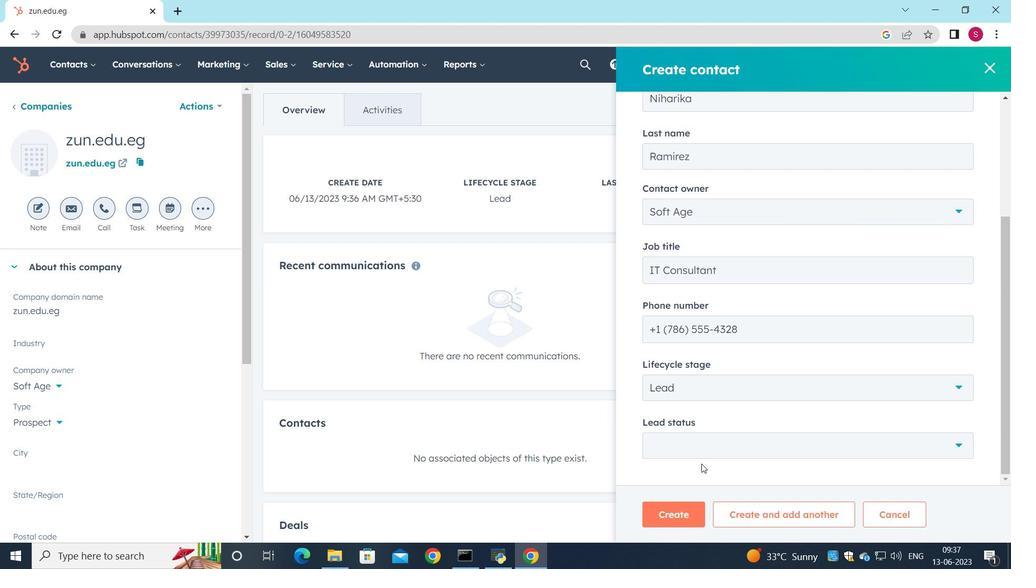 
Action: Mouse pressed left at (707, 449)
Screenshot: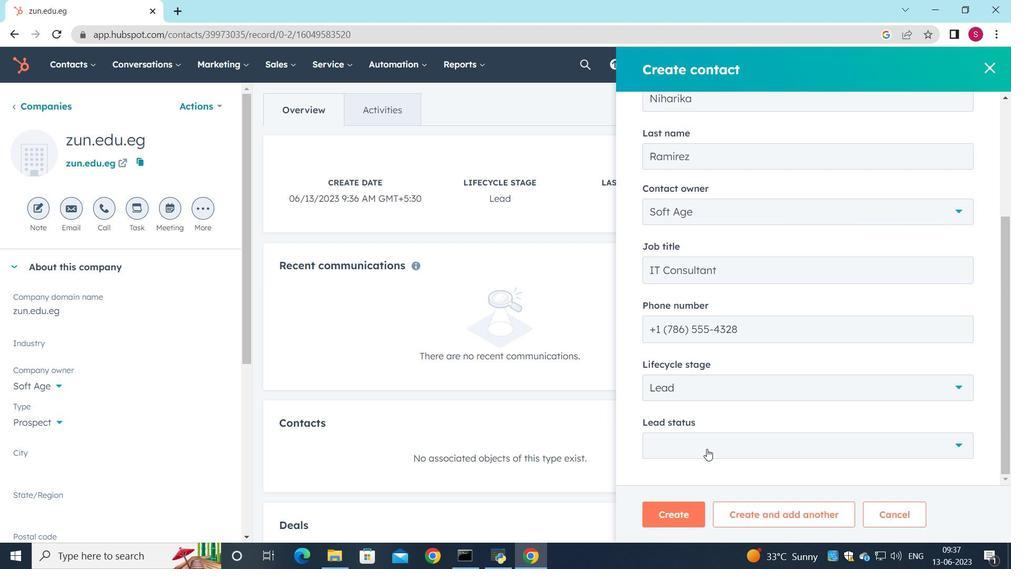 
Action: Mouse moved to (707, 384)
Screenshot: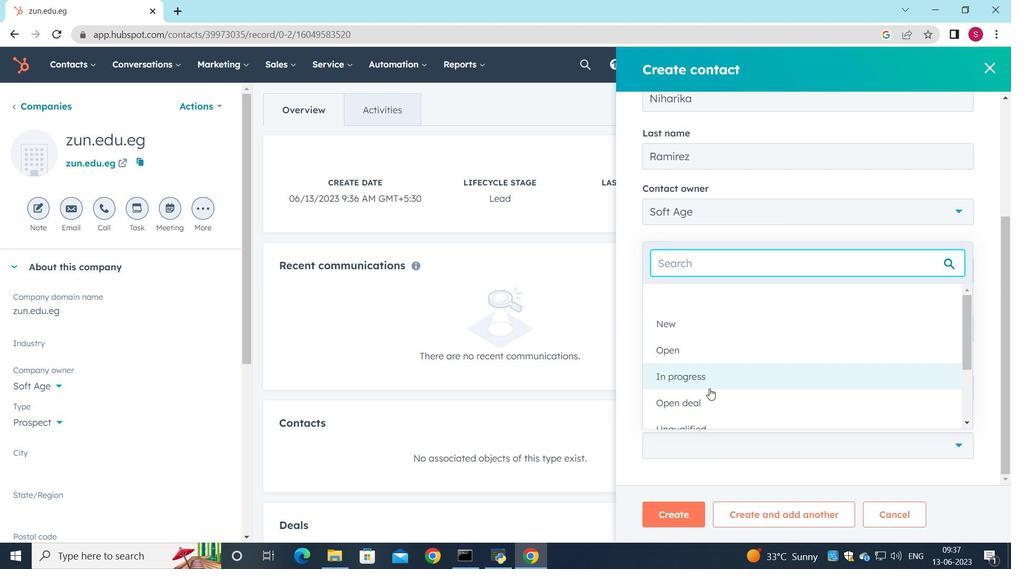 
Action: Mouse pressed left at (707, 384)
Screenshot: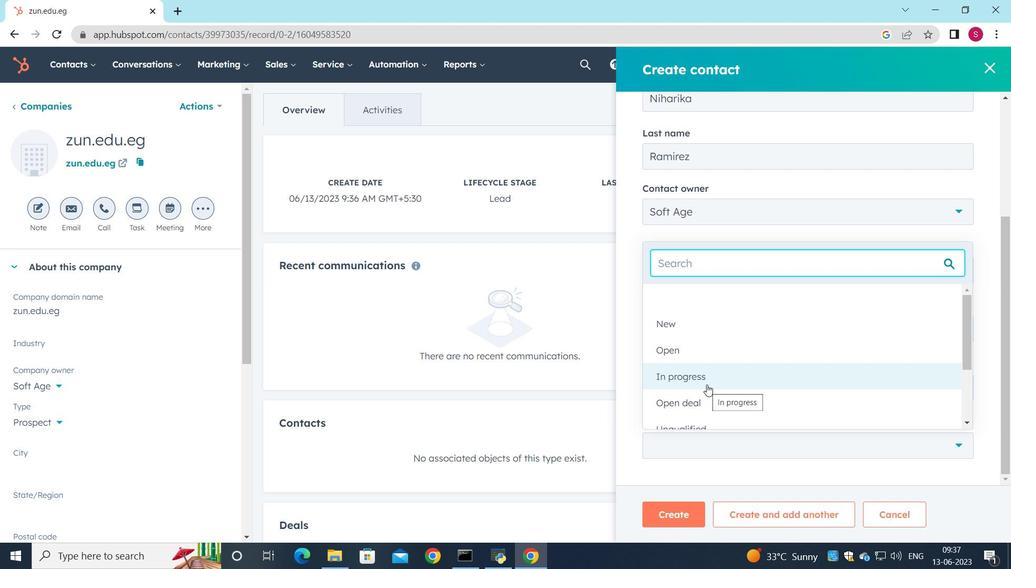 
Action: Mouse moved to (689, 519)
Screenshot: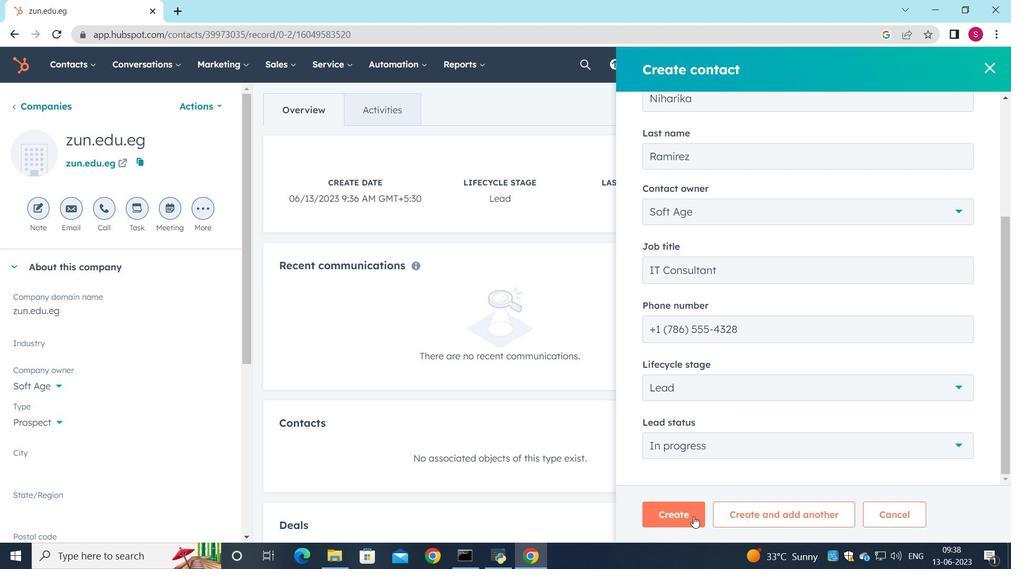 
Action: Mouse pressed left at (689, 519)
Screenshot: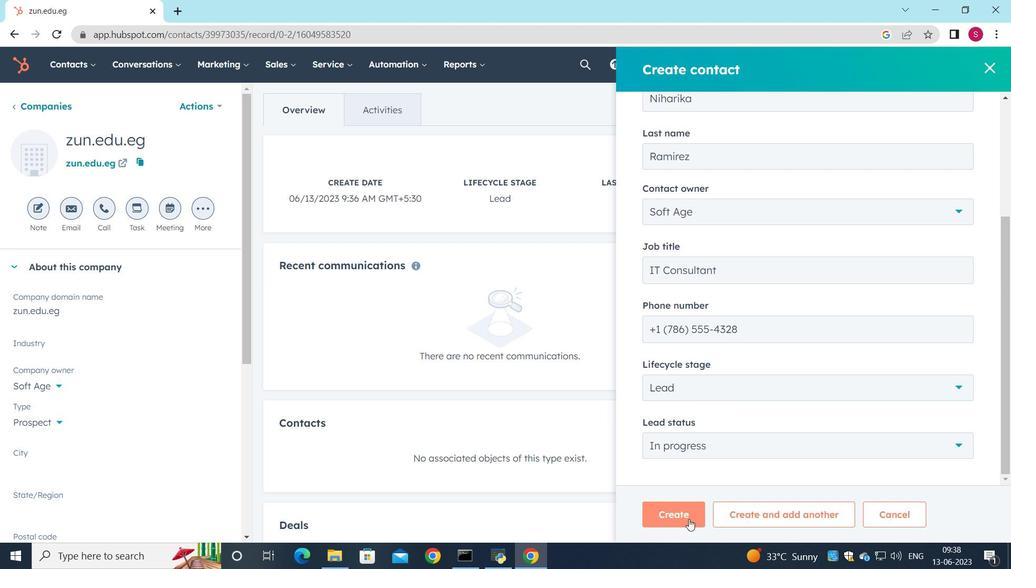 
Action: Mouse moved to (534, 315)
Screenshot: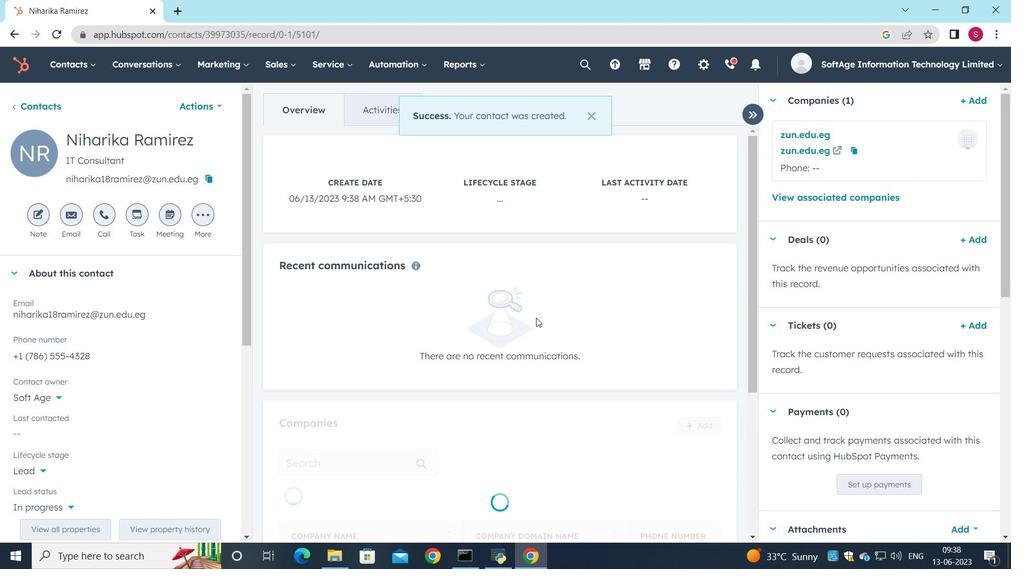 
Action: Mouse scrolled (534, 314) with delta (0, 0)
Screenshot: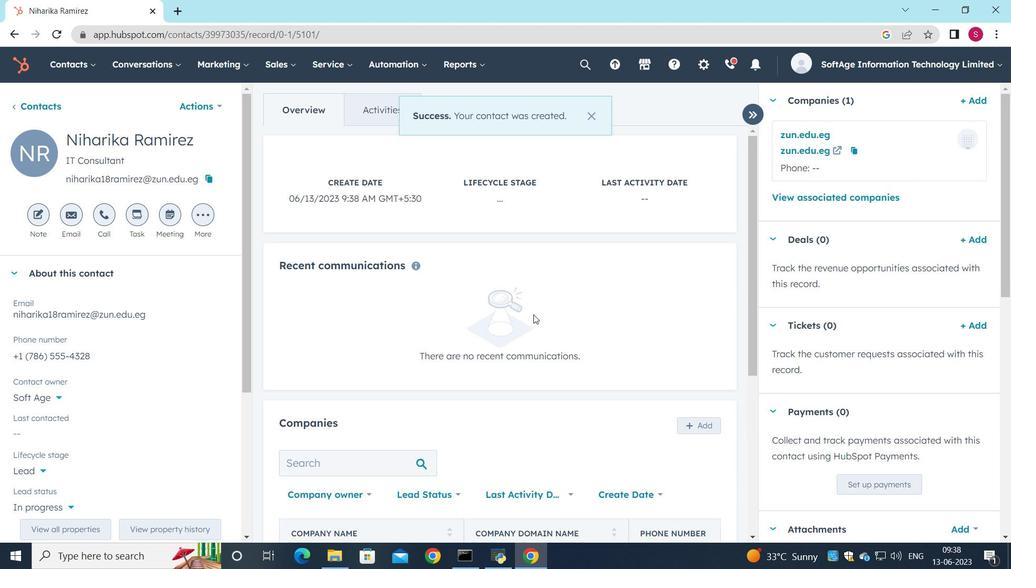 
Action: Mouse scrolled (534, 314) with delta (0, 0)
Screenshot: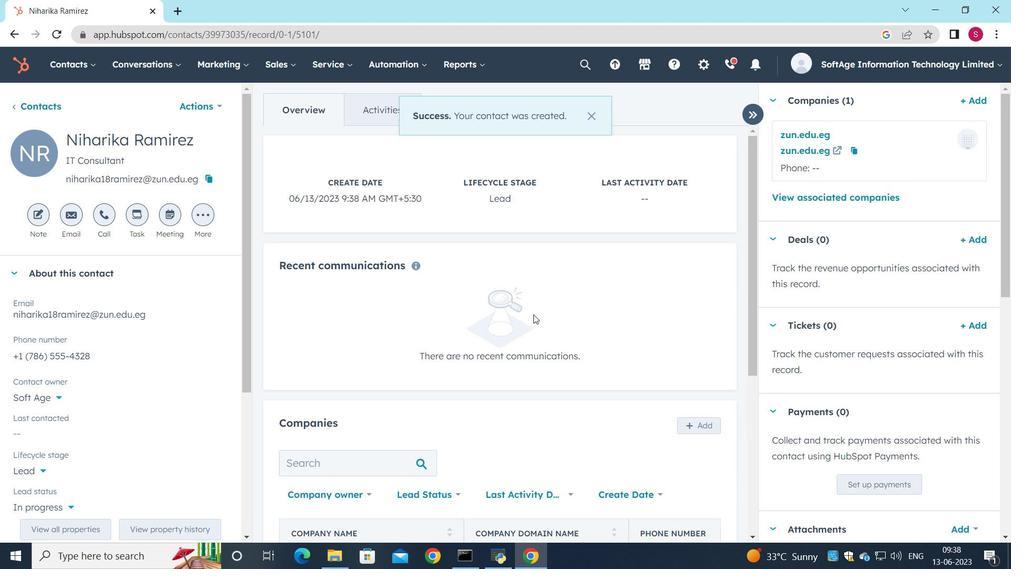 
Action: Mouse scrolled (534, 314) with delta (0, 0)
Screenshot: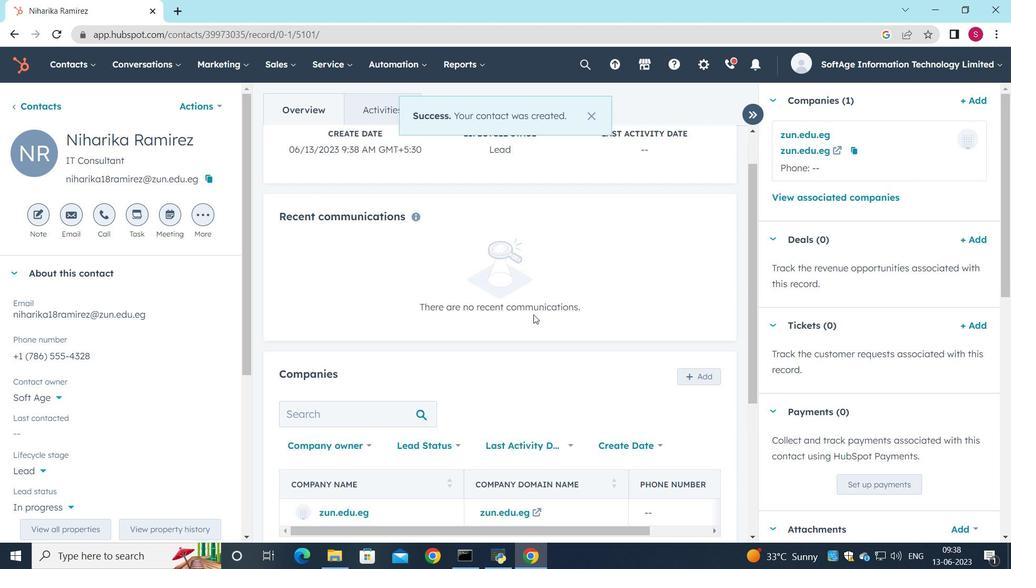 
